 Task: Find connections with filter location Farroupilha with filter topic #realestatebroker with filter profile language French with filter current company IBM with filter school GNA University with filter industry Computer and Network Security with filter service category Budgeting with filter keywords title Maintenance Engineer
Action: Mouse moved to (516, 88)
Screenshot: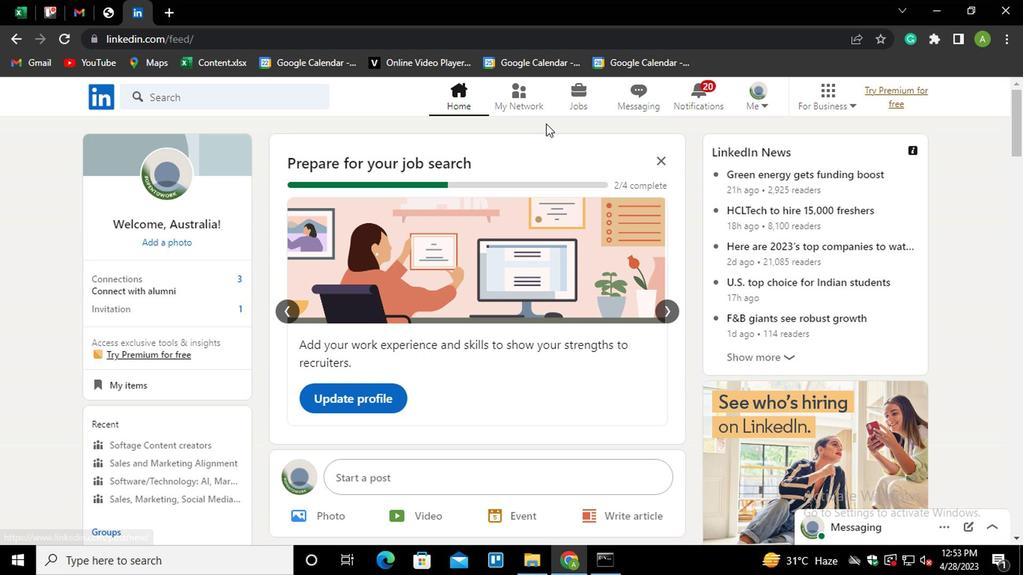 
Action: Mouse pressed left at (516, 88)
Screenshot: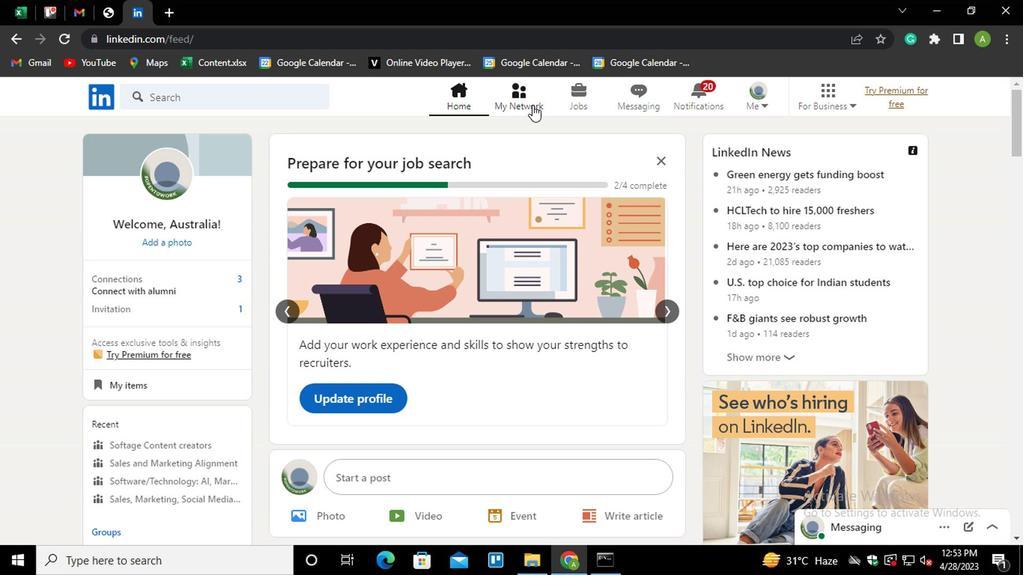 
Action: Mouse moved to (156, 186)
Screenshot: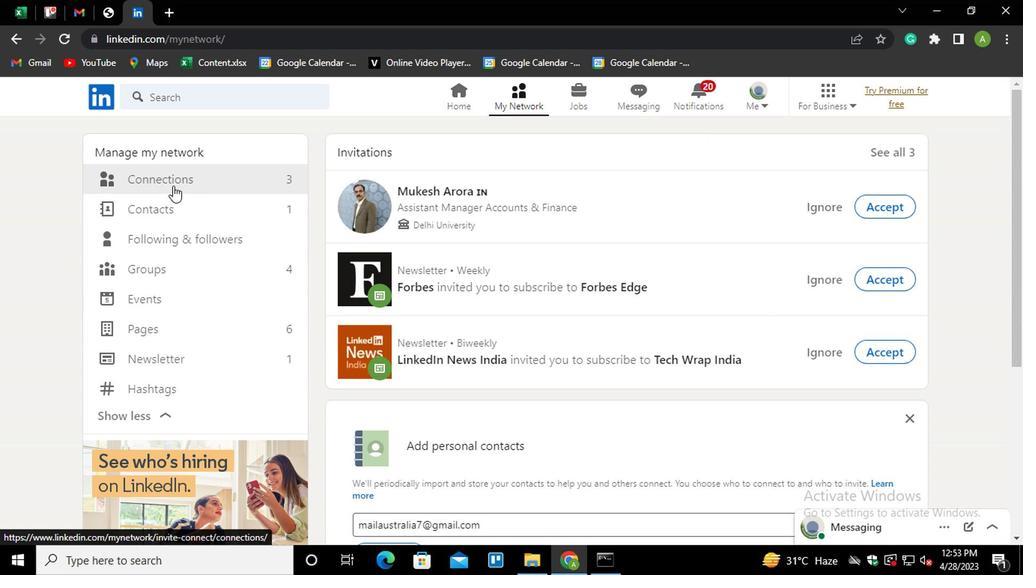 
Action: Mouse pressed left at (156, 186)
Screenshot: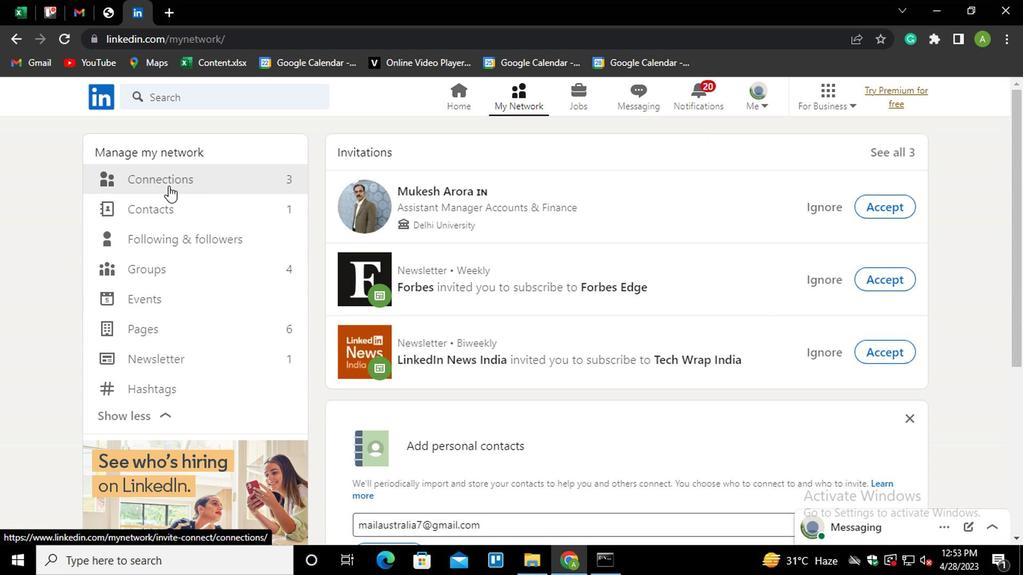 
Action: Mouse moved to (610, 180)
Screenshot: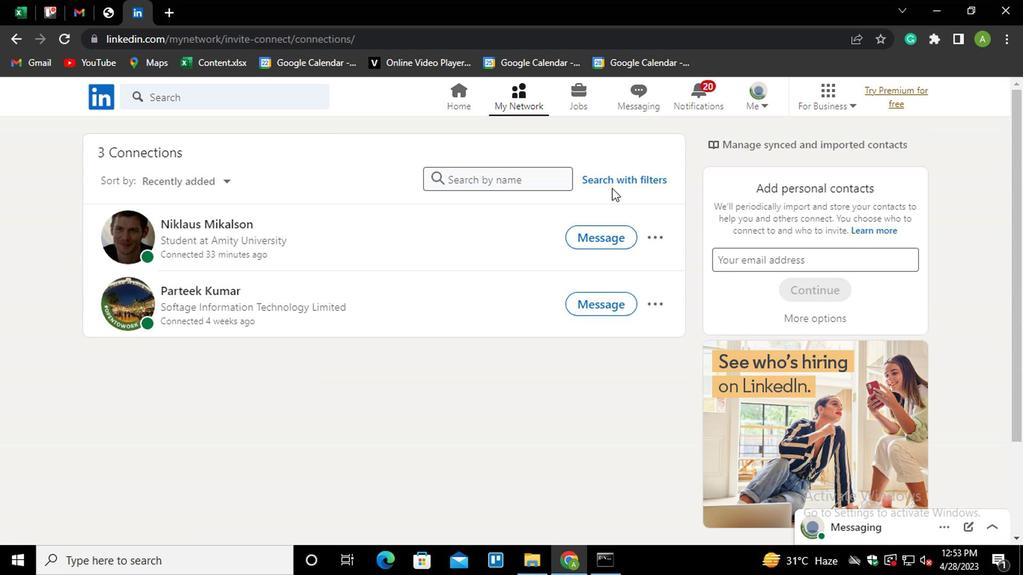 
Action: Mouse pressed left at (610, 180)
Screenshot: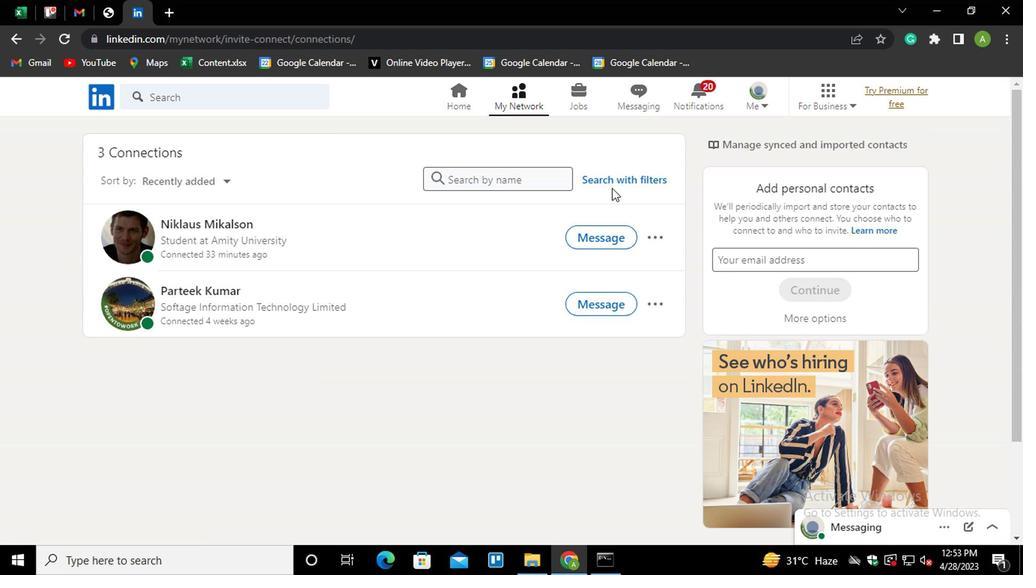 
Action: Mouse moved to (554, 137)
Screenshot: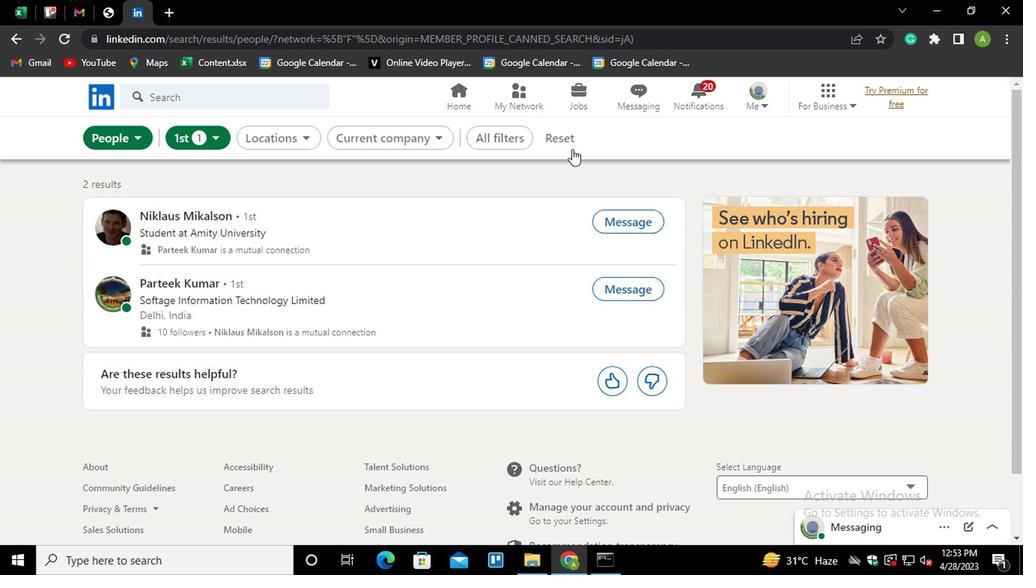 
Action: Mouse pressed left at (554, 137)
Screenshot: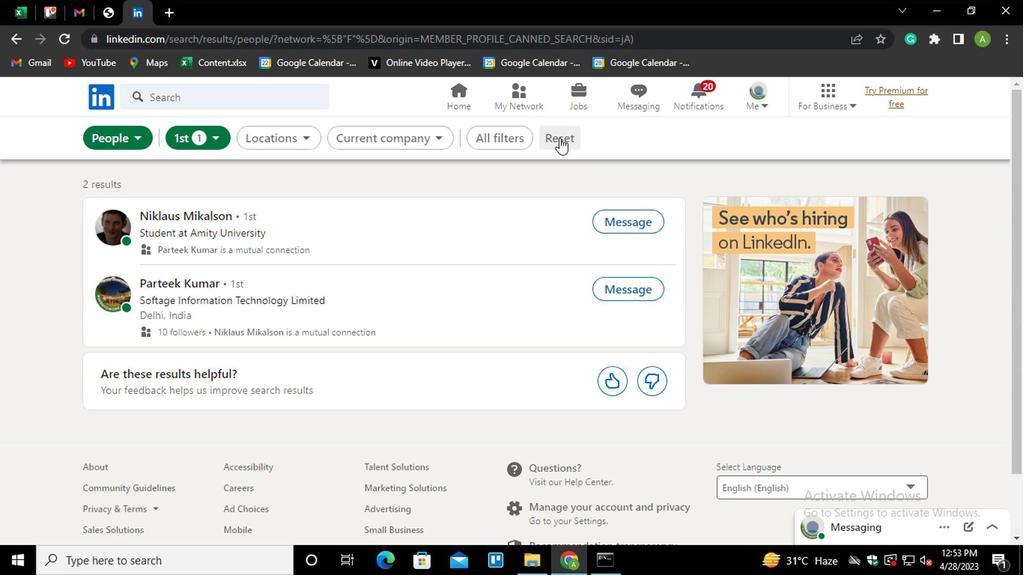 
Action: Mouse moved to (525, 137)
Screenshot: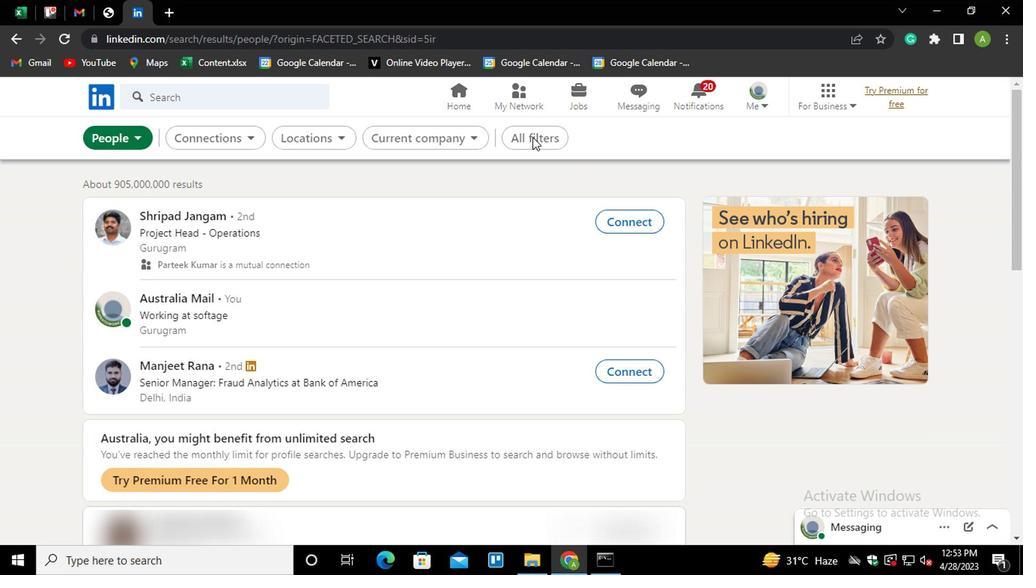 
Action: Mouse pressed left at (525, 137)
Screenshot: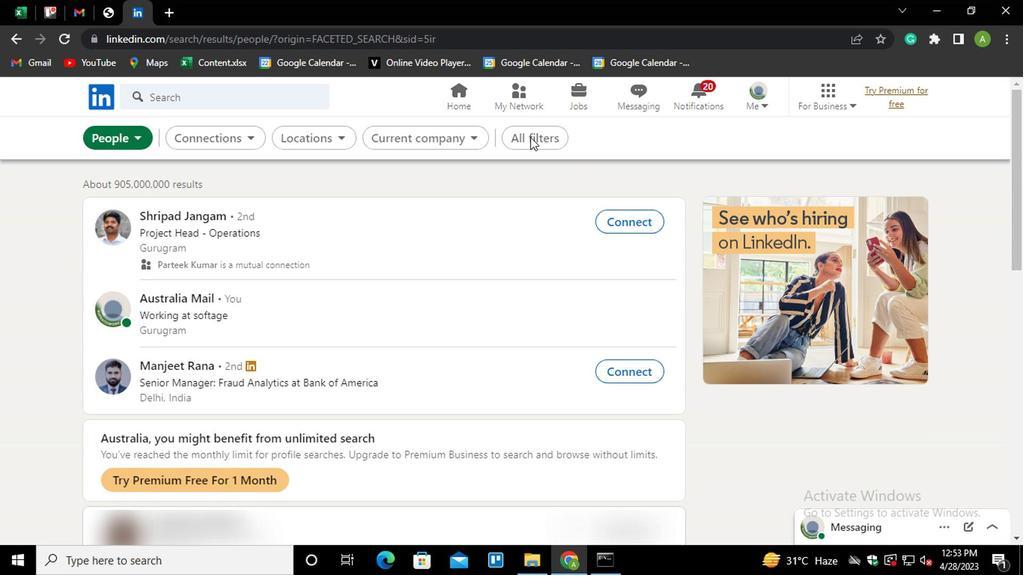 
Action: Mouse moved to (657, 257)
Screenshot: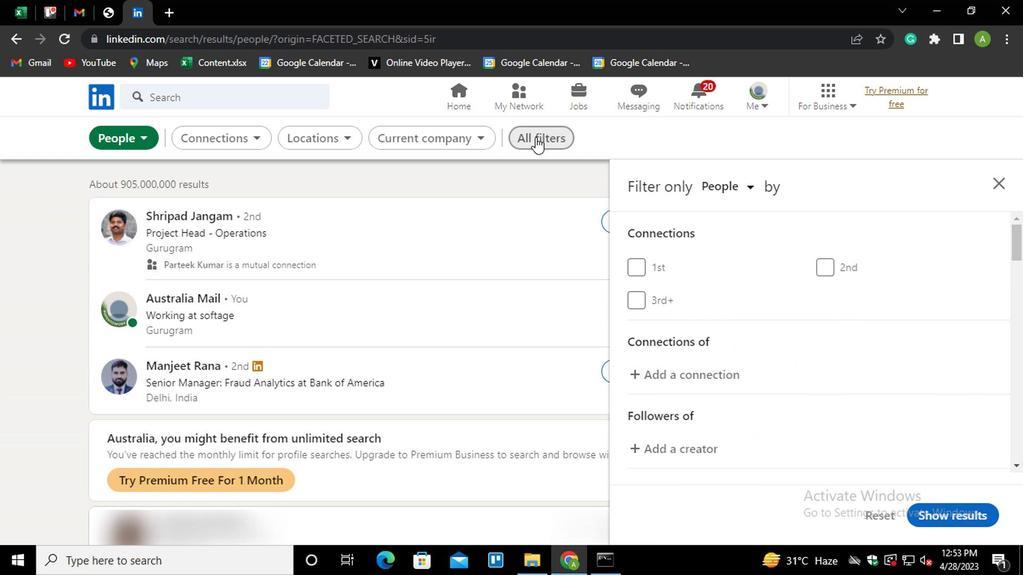 
Action: Mouse scrolled (657, 256) with delta (0, 0)
Screenshot: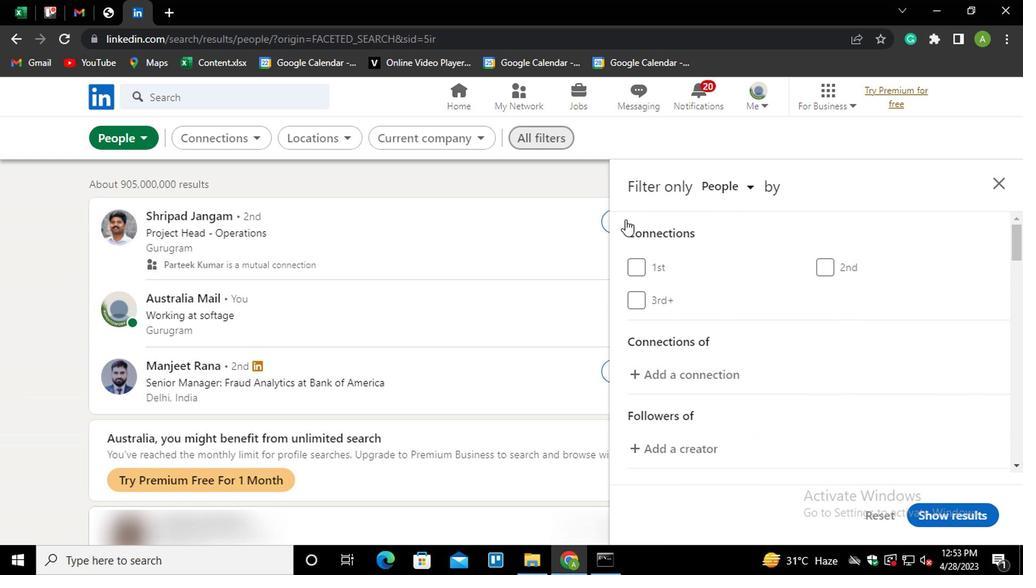 
Action: Mouse scrolled (657, 256) with delta (0, 0)
Screenshot: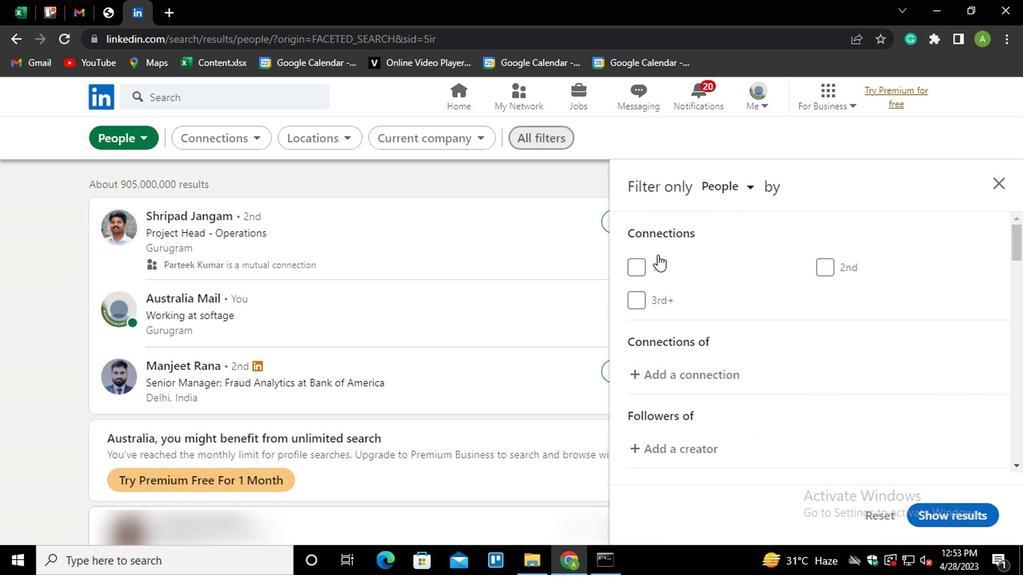 
Action: Mouse scrolled (657, 256) with delta (0, 0)
Screenshot: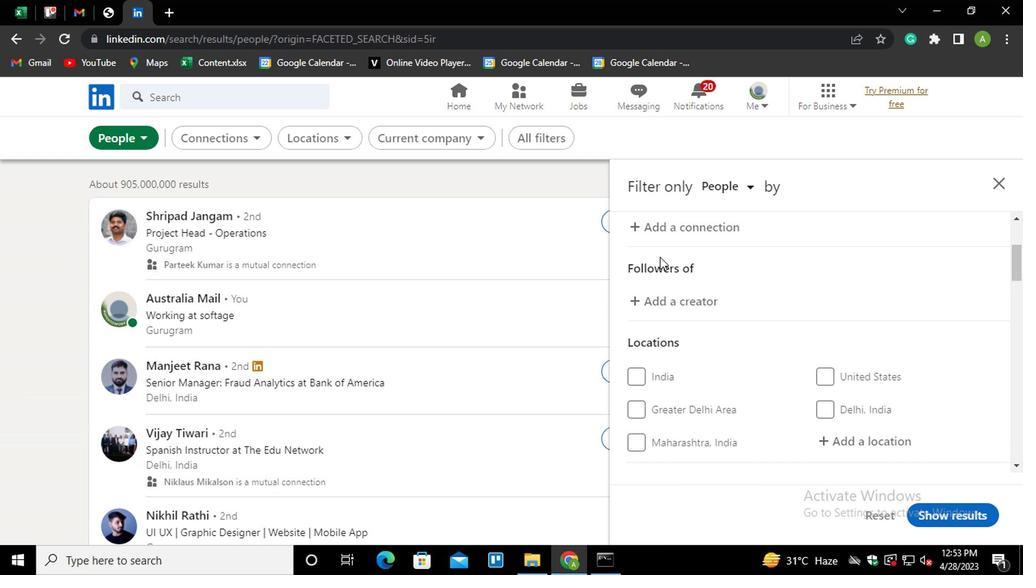 
Action: Mouse moved to (827, 371)
Screenshot: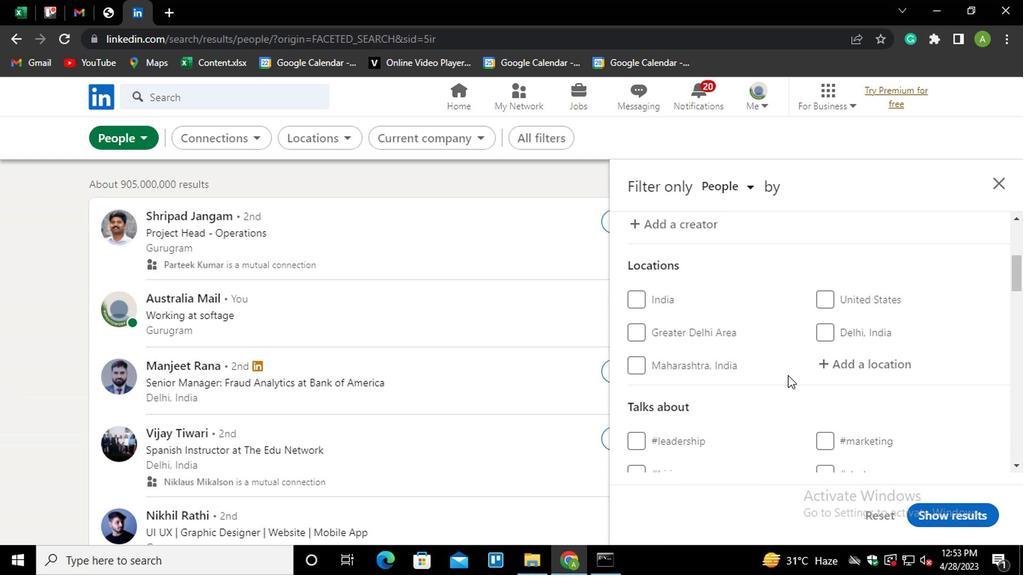 
Action: Mouse pressed left at (827, 371)
Screenshot: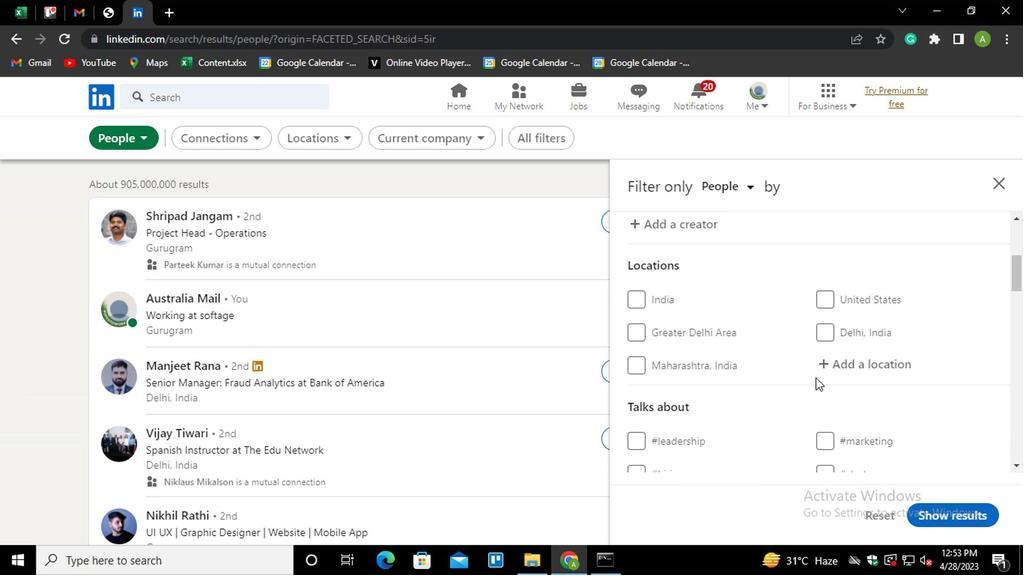 
Action: Mouse moved to (846, 363)
Screenshot: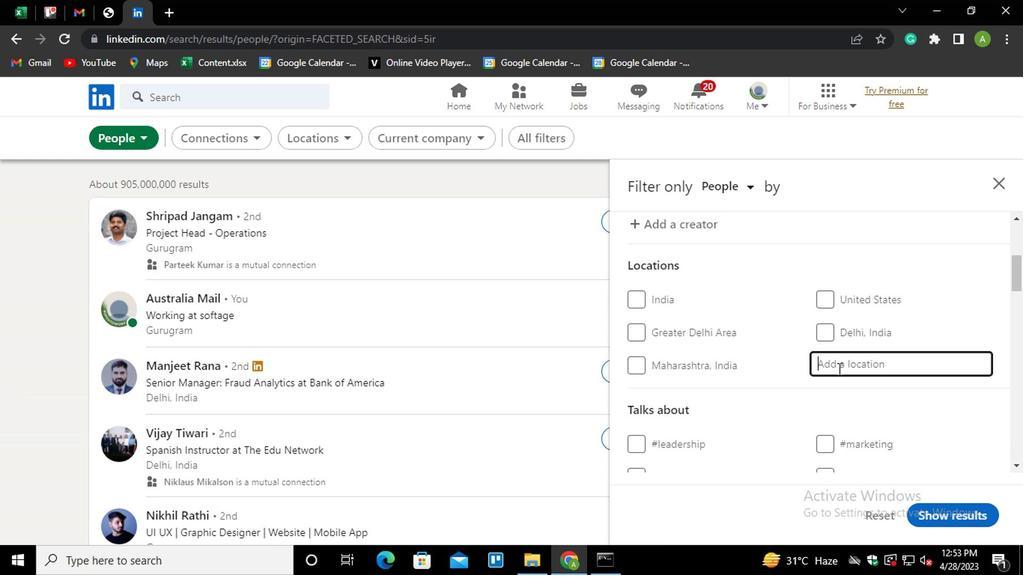 
Action: Mouse pressed left at (846, 363)
Screenshot: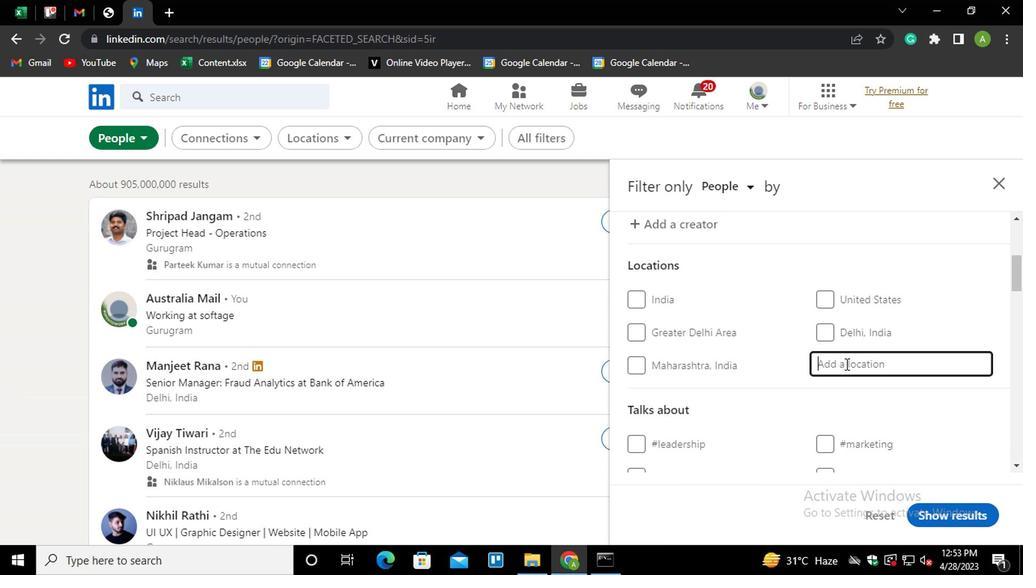 
Action: Key pressed <Key.shift><Key.shift><Key.shift><Key.shift><Key.shift><Key.shift><Key.shift>FARROUP<Key.down><Key.enter>
Screenshot: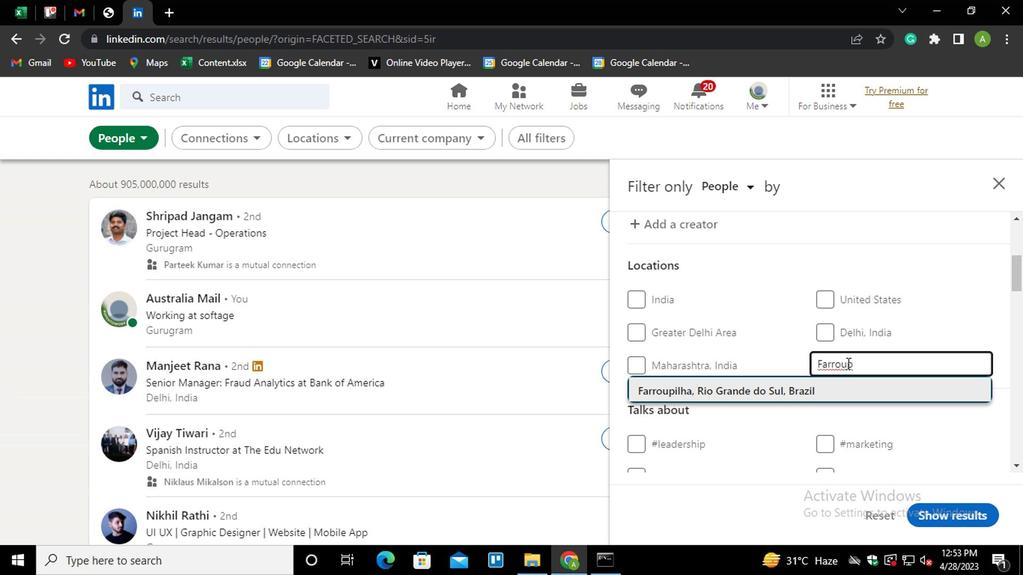 
Action: Mouse scrolled (846, 363) with delta (0, 0)
Screenshot: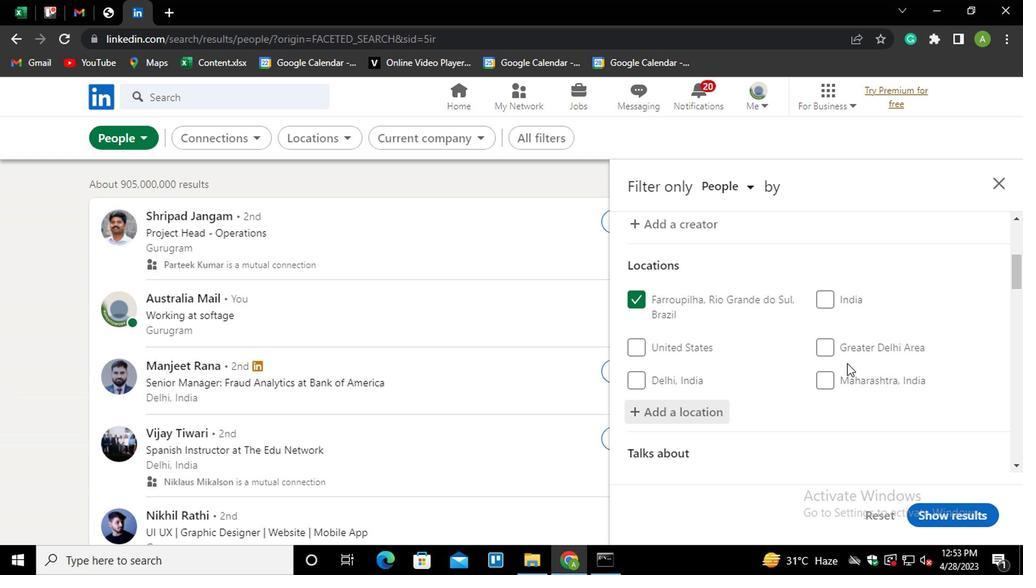 
Action: Mouse scrolled (846, 363) with delta (0, 0)
Screenshot: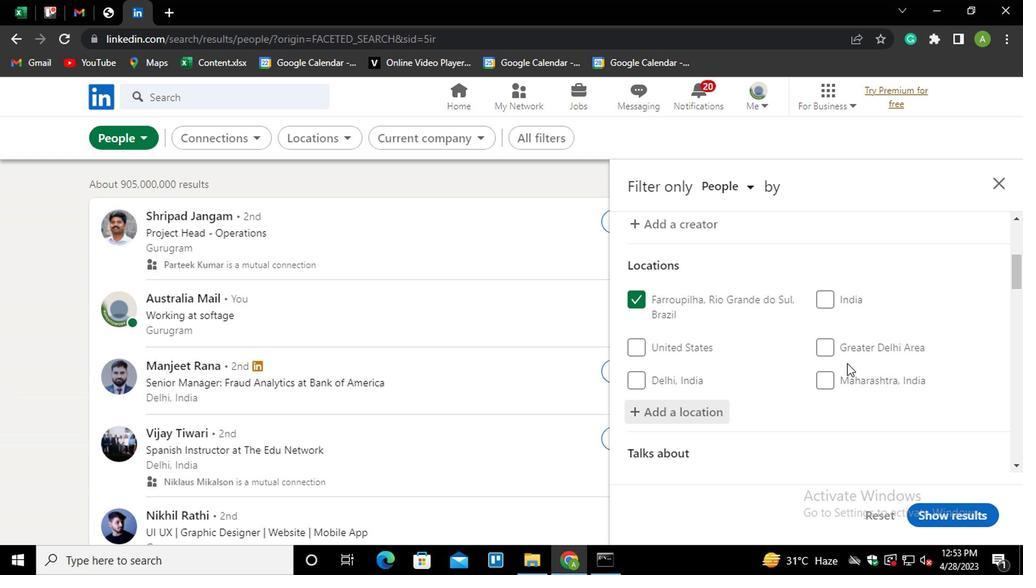 
Action: Mouse moved to (849, 399)
Screenshot: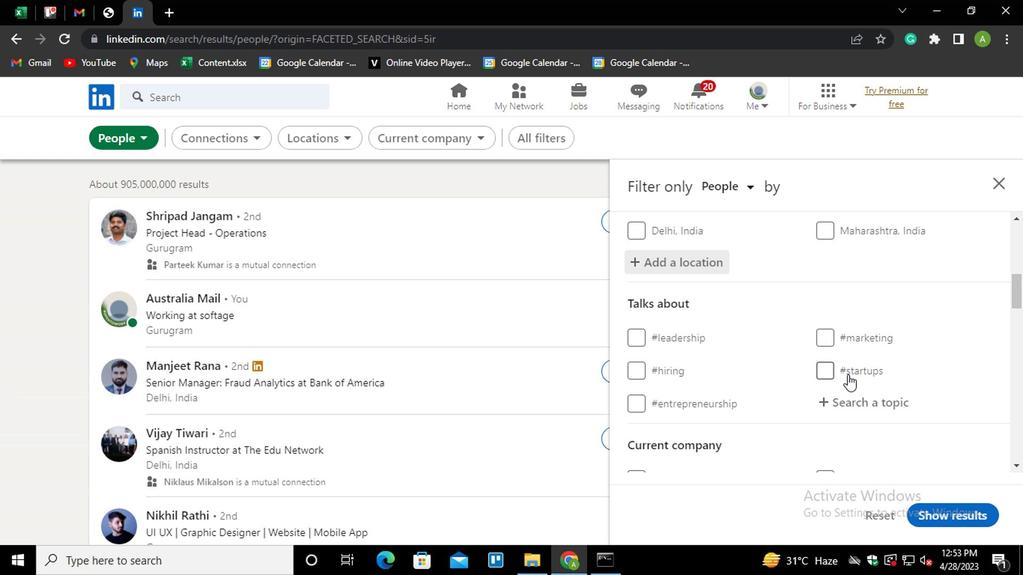 
Action: Mouse pressed left at (849, 399)
Screenshot: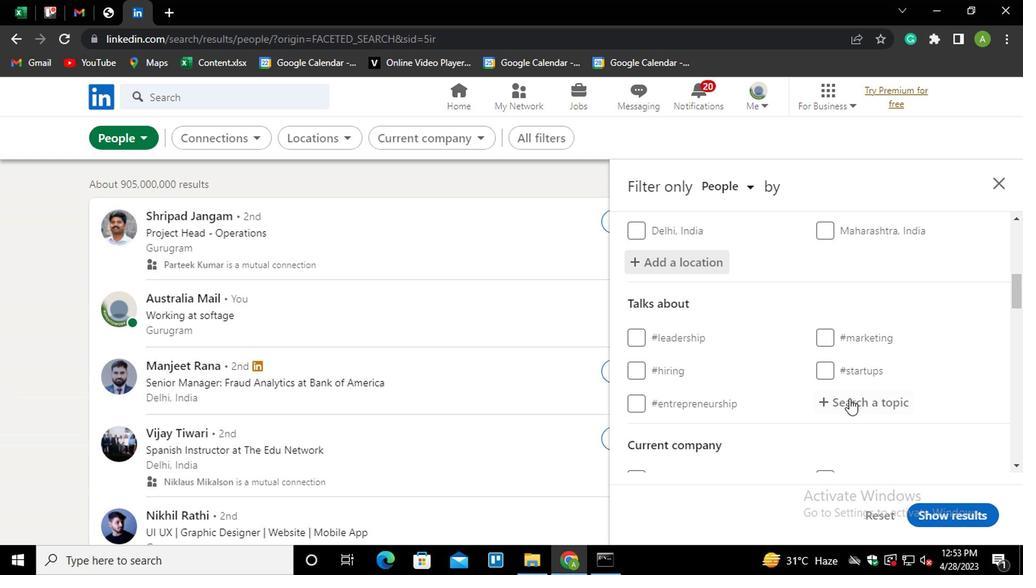 
Action: Mouse moved to (845, 404)
Screenshot: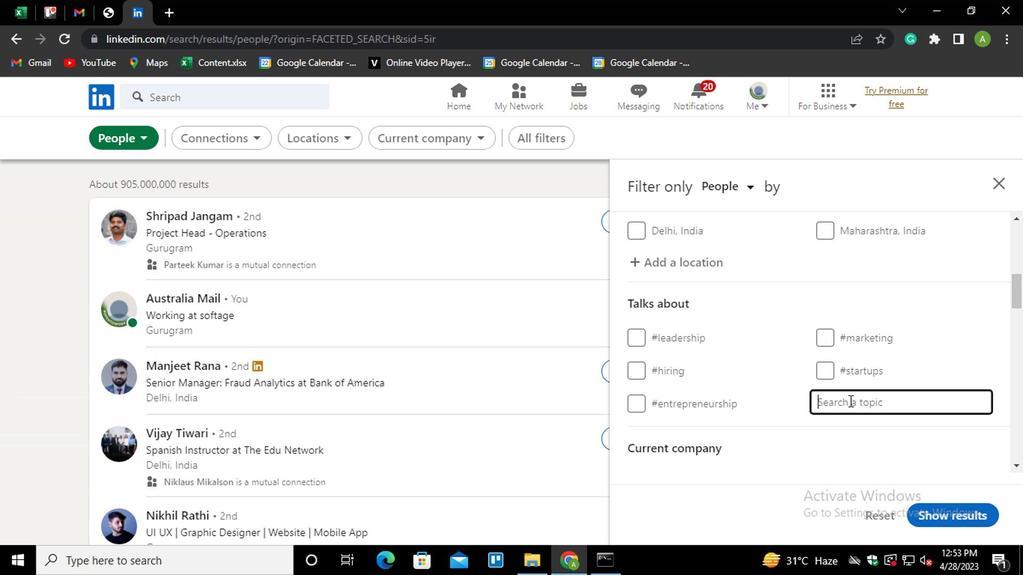 
Action: Key pressed R
Screenshot: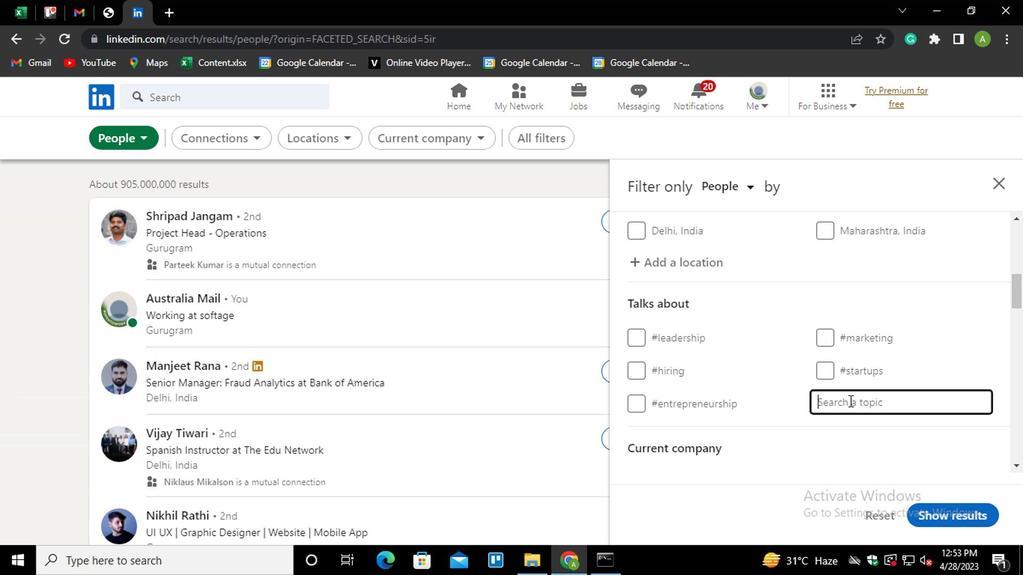 
Action: Mouse moved to (842, 406)
Screenshot: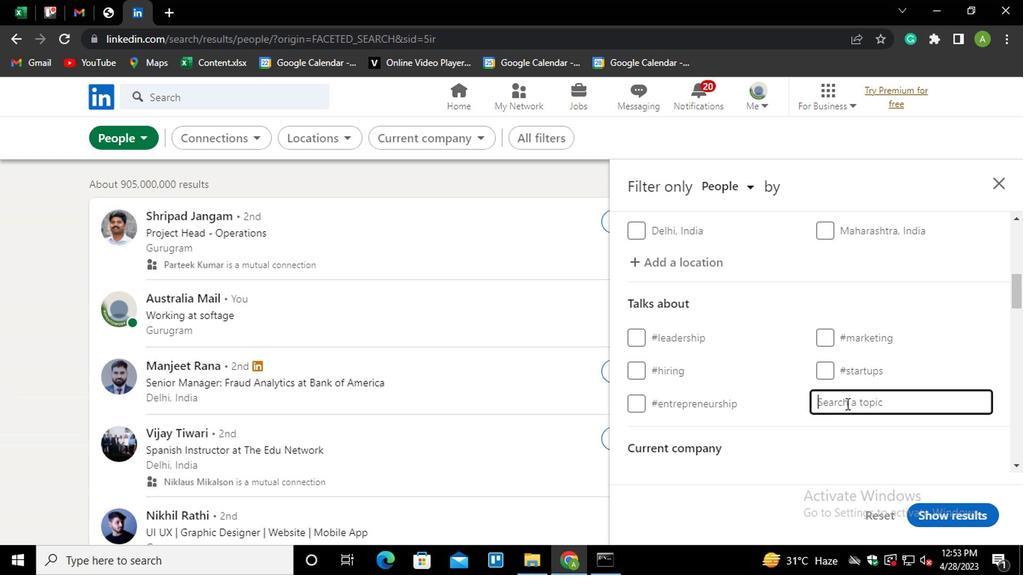 
Action: Key pressed E
Screenshot: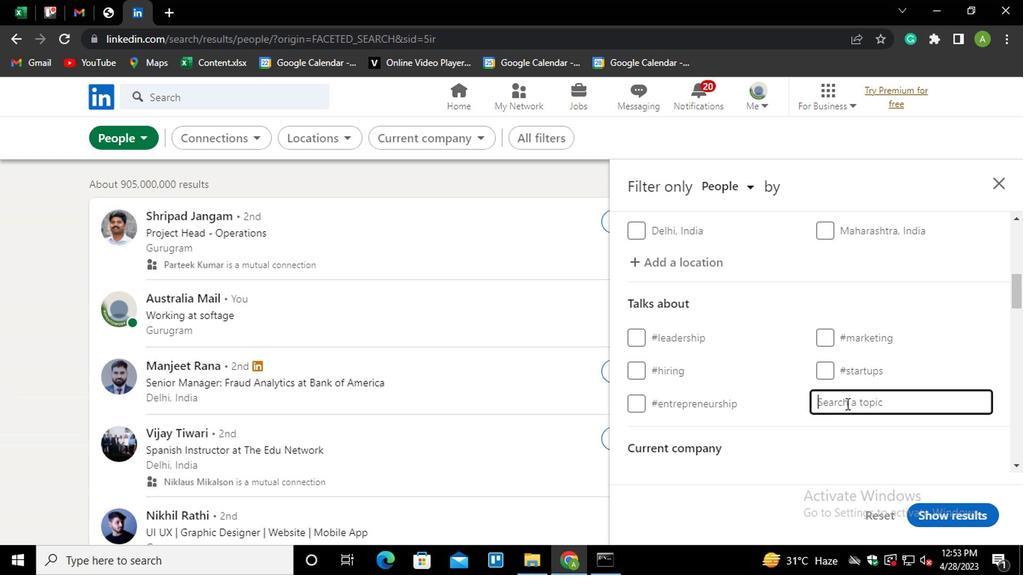 
Action: Mouse moved to (841, 407)
Screenshot: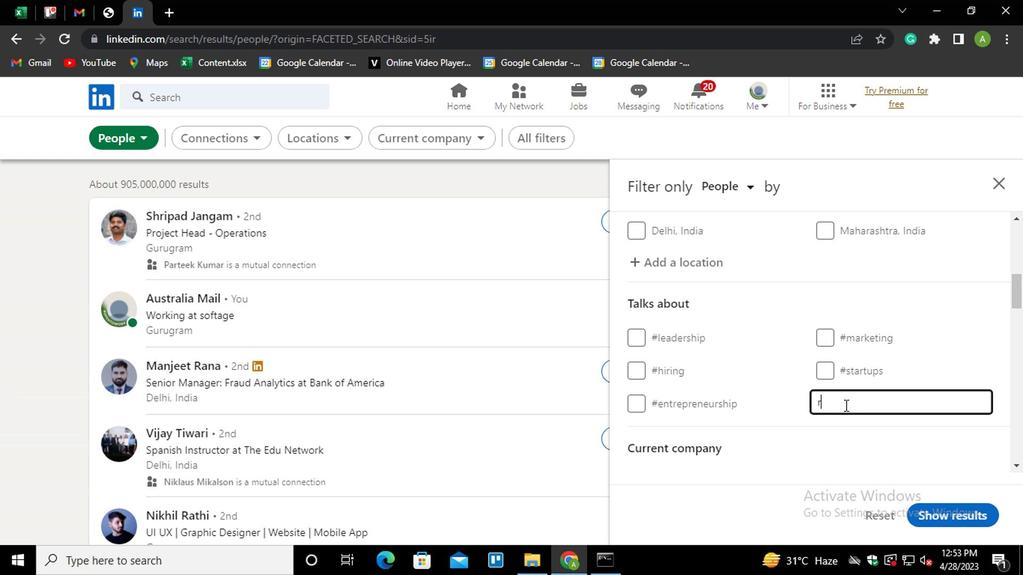 
Action: Key pressed ALESTATEBROK<Key.down><Key.enter>
Screenshot: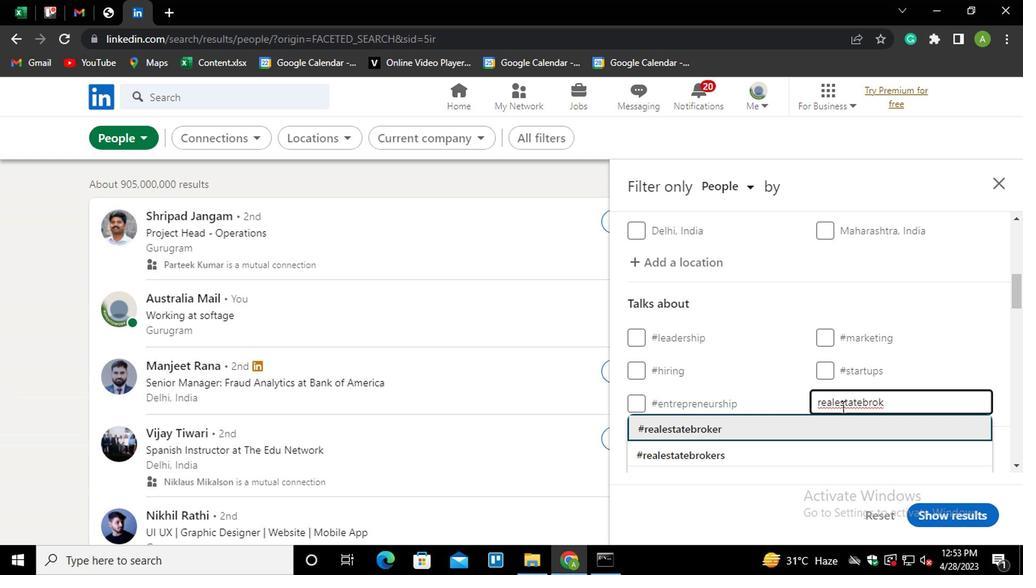 
Action: Mouse scrolled (841, 406) with delta (0, -1)
Screenshot: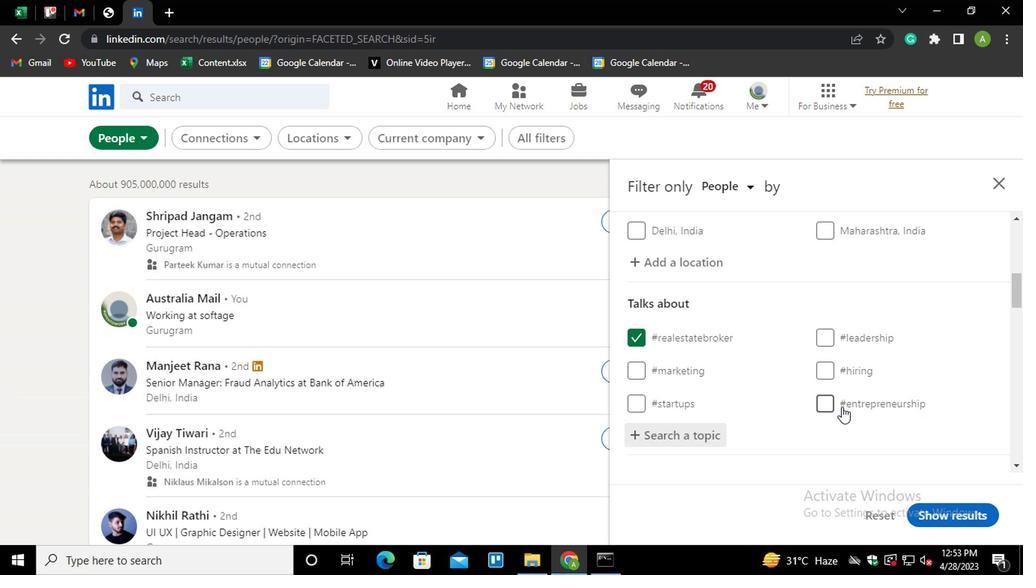 
Action: Mouse scrolled (841, 406) with delta (0, -1)
Screenshot: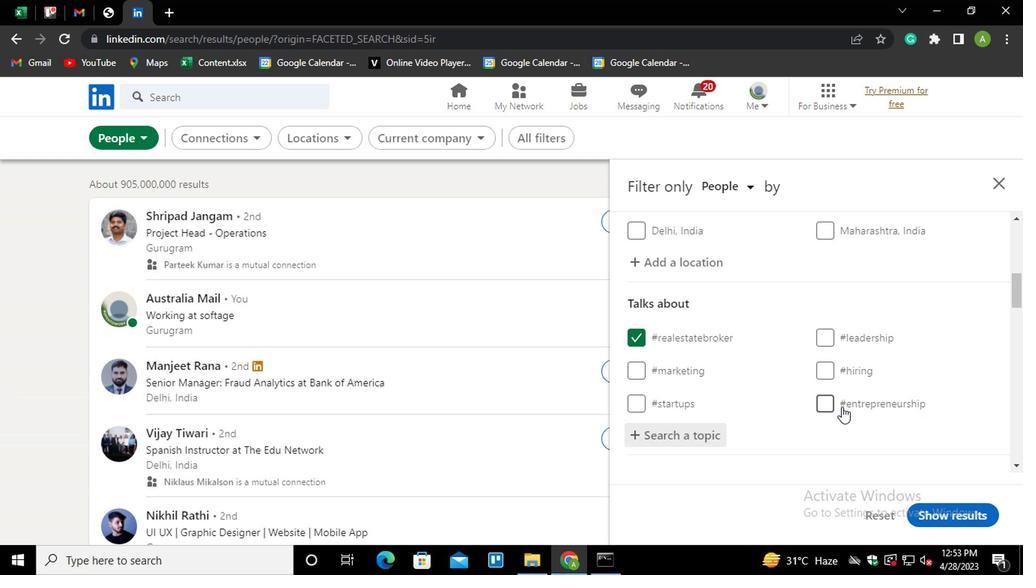 
Action: Mouse scrolled (841, 406) with delta (0, -1)
Screenshot: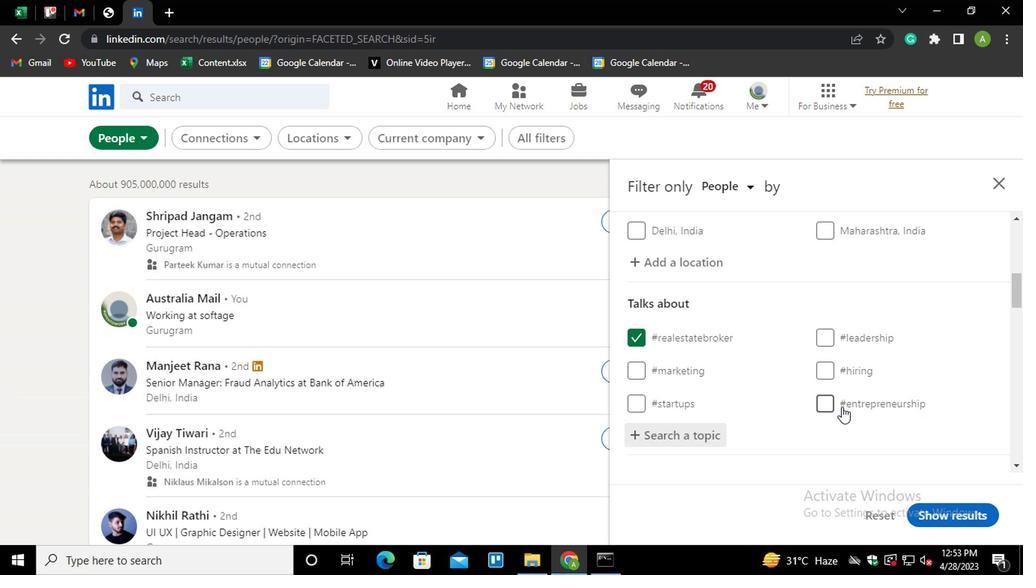 
Action: Mouse scrolled (841, 406) with delta (0, -1)
Screenshot: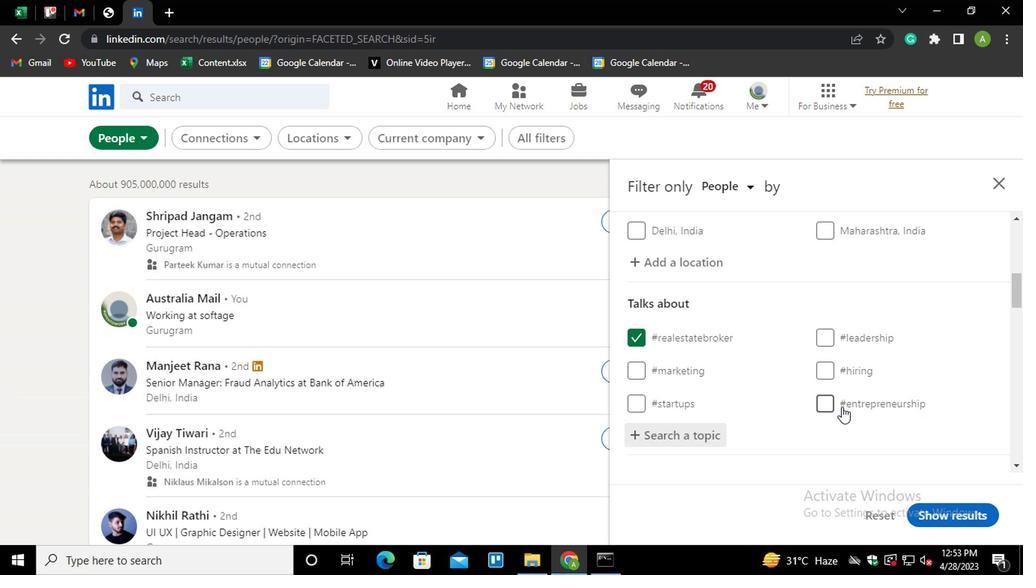 
Action: Mouse scrolled (841, 406) with delta (0, -1)
Screenshot: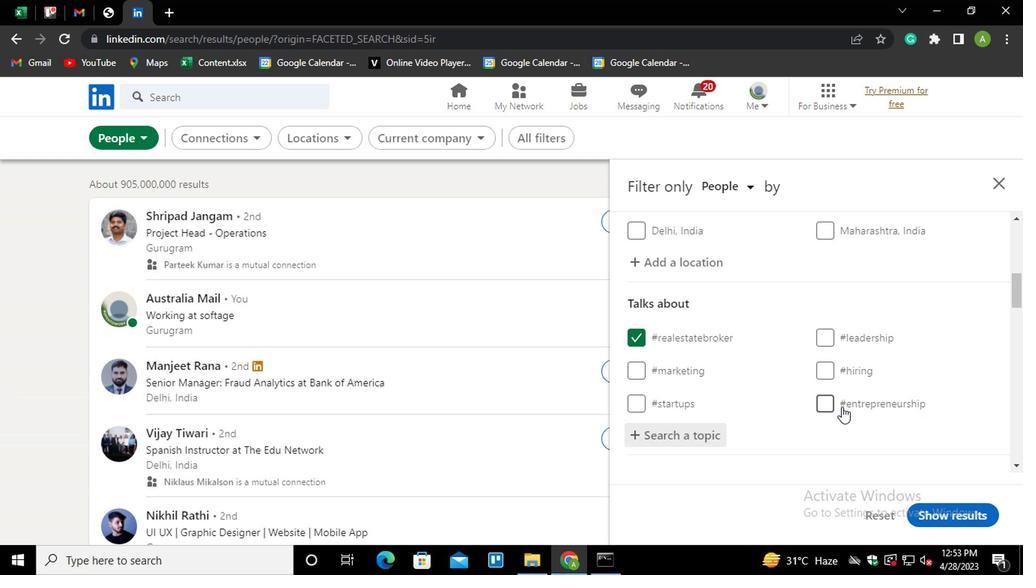 
Action: Mouse moved to (835, 411)
Screenshot: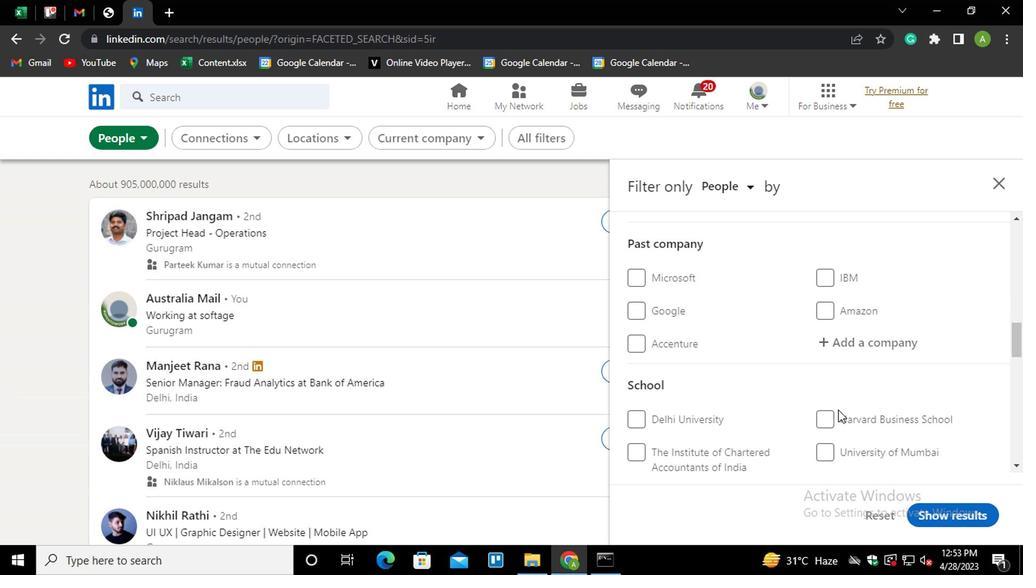 
Action: Mouse scrolled (835, 411) with delta (0, 0)
Screenshot: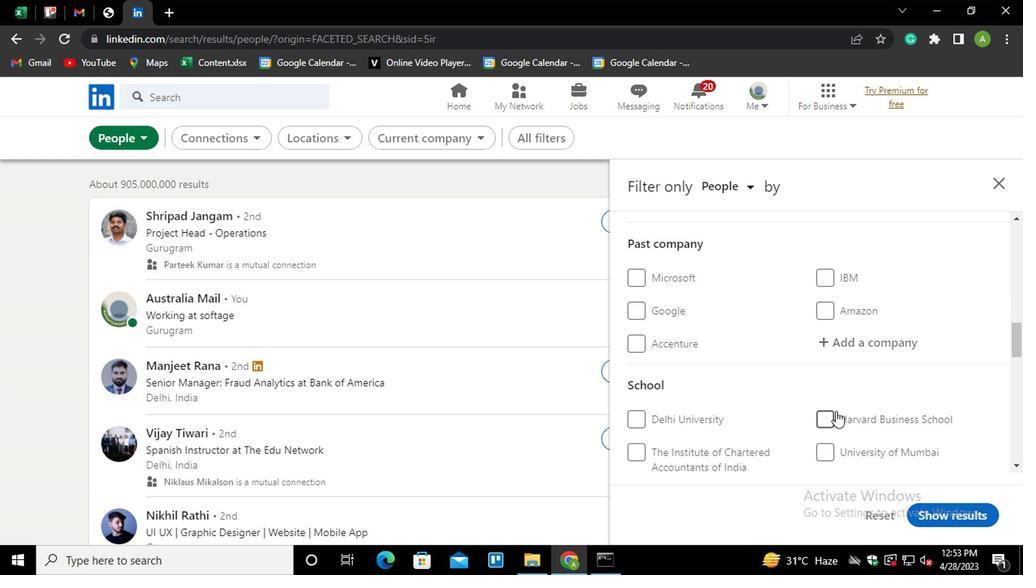 
Action: Mouse scrolled (835, 411) with delta (0, 0)
Screenshot: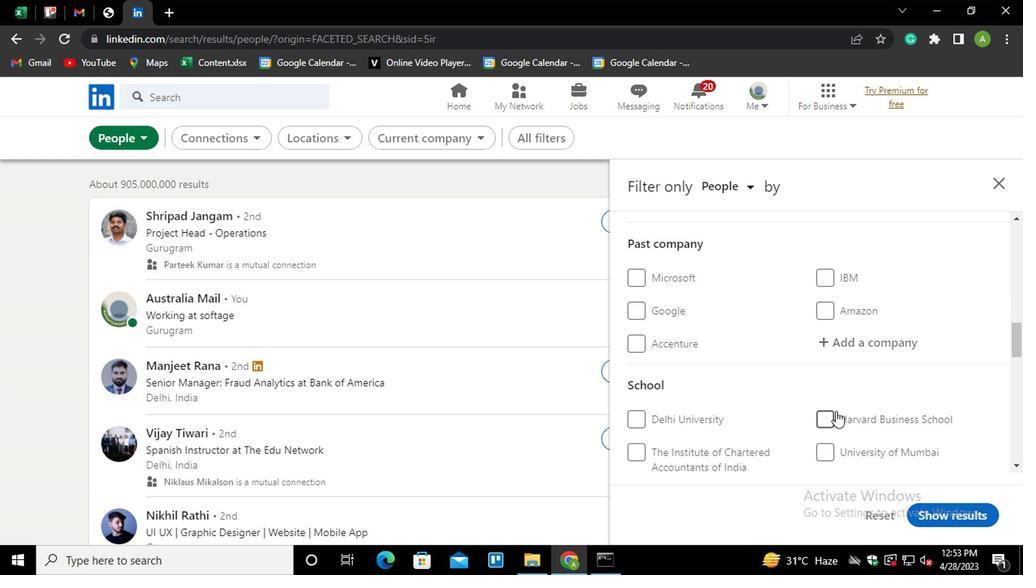 
Action: Mouse scrolled (835, 411) with delta (0, 0)
Screenshot: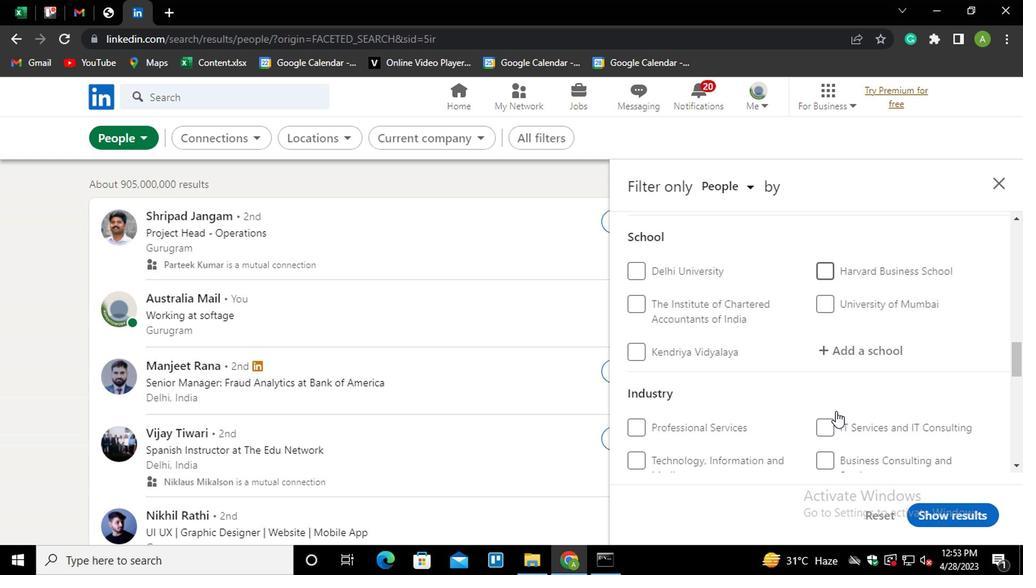 
Action: Mouse scrolled (835, 411) with delta (0, 0)
Screenshot: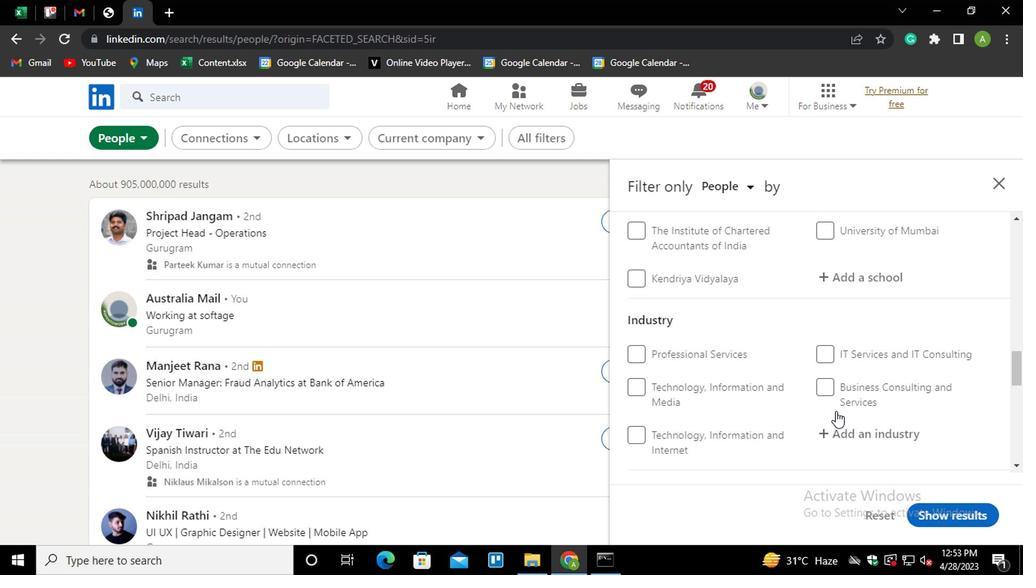
Action: Mouse scrolled (835, 411) with delta (0, 0)
Screenshot: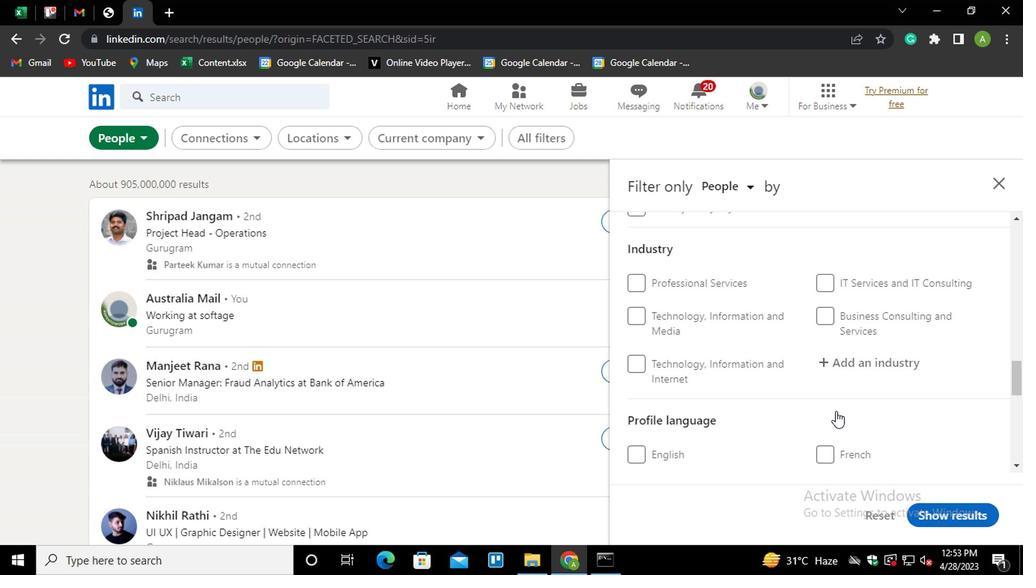 
Action: Mouse moved to (826, 375)
Screenshot: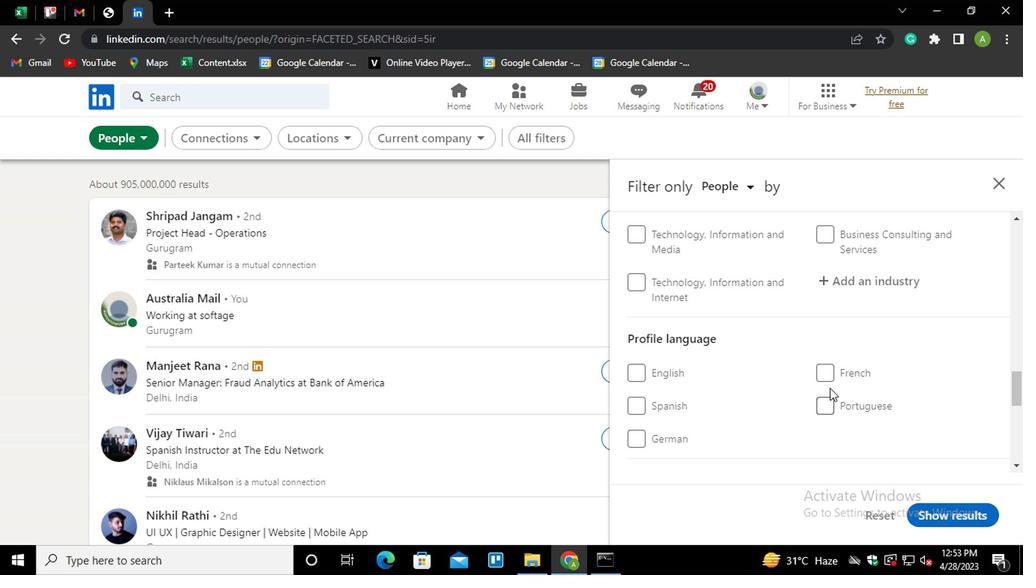
Action: Mouse pressed left at (826, 375)
Screenshot: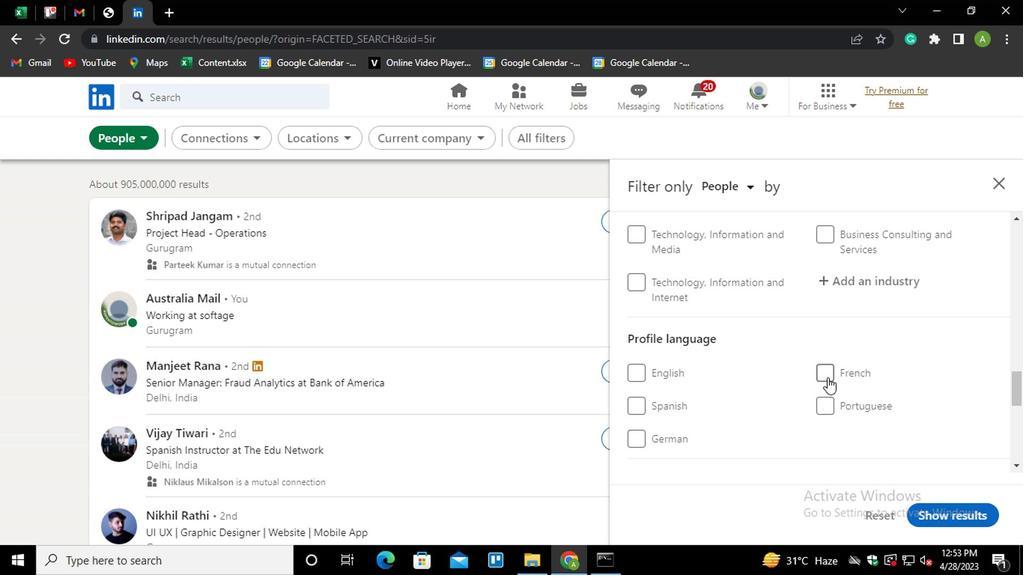 
Action: Mouse moved to (871, 424)
Screenshot: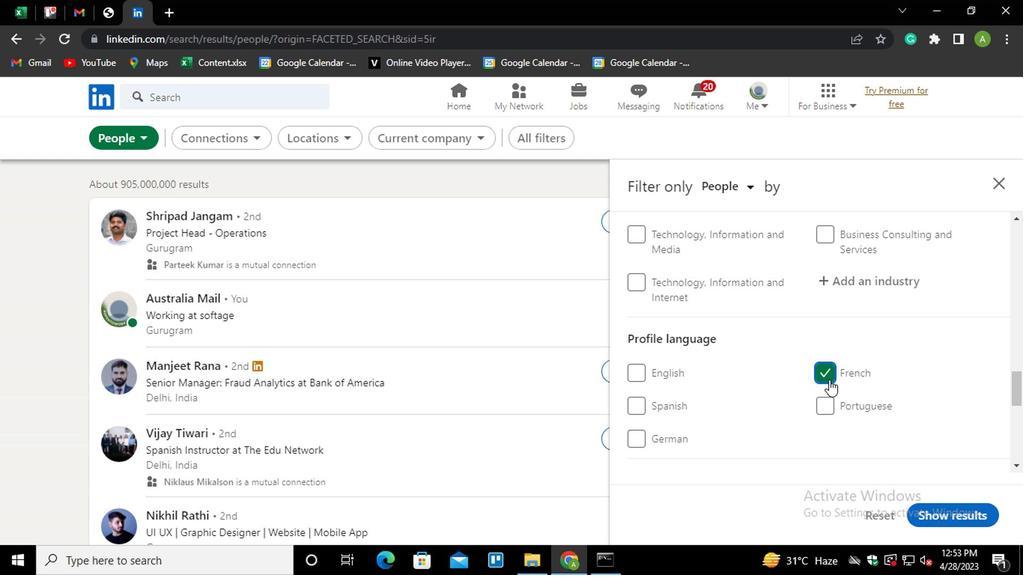 
Action: Mouse scrolled (871, 425) with delta (0, 1)
Screenshot: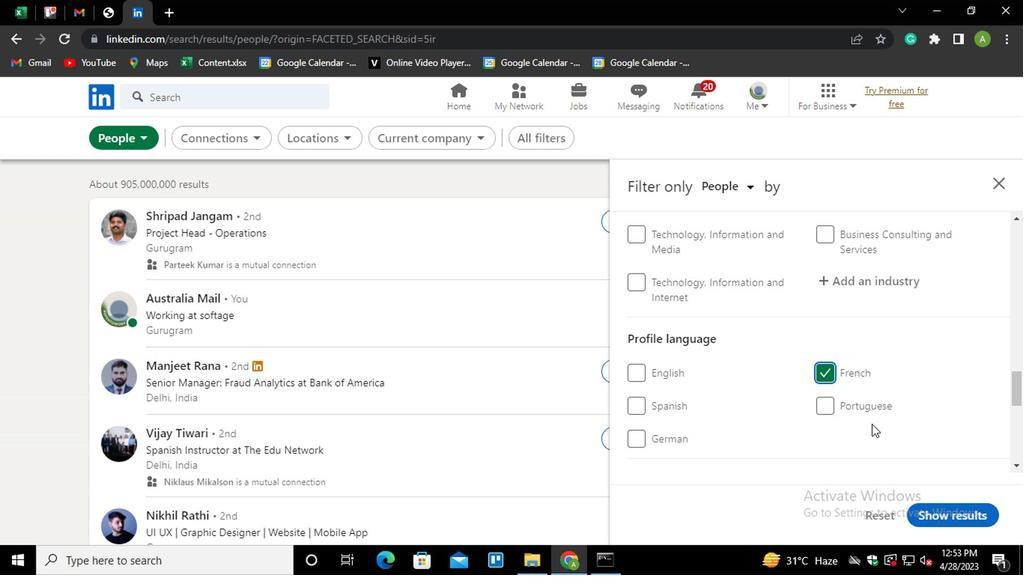 
Action: Mouse scrolled (871, 425) with delta (0, 1)
Screenshot: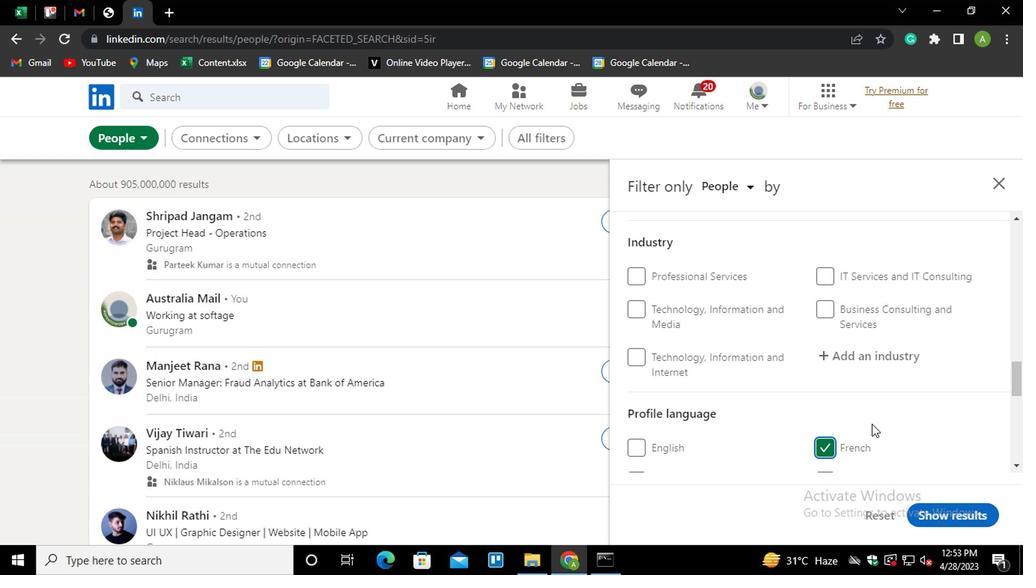 
Action: Mouse scrolled (871, 425) with delta (0, 1)
Screenshot: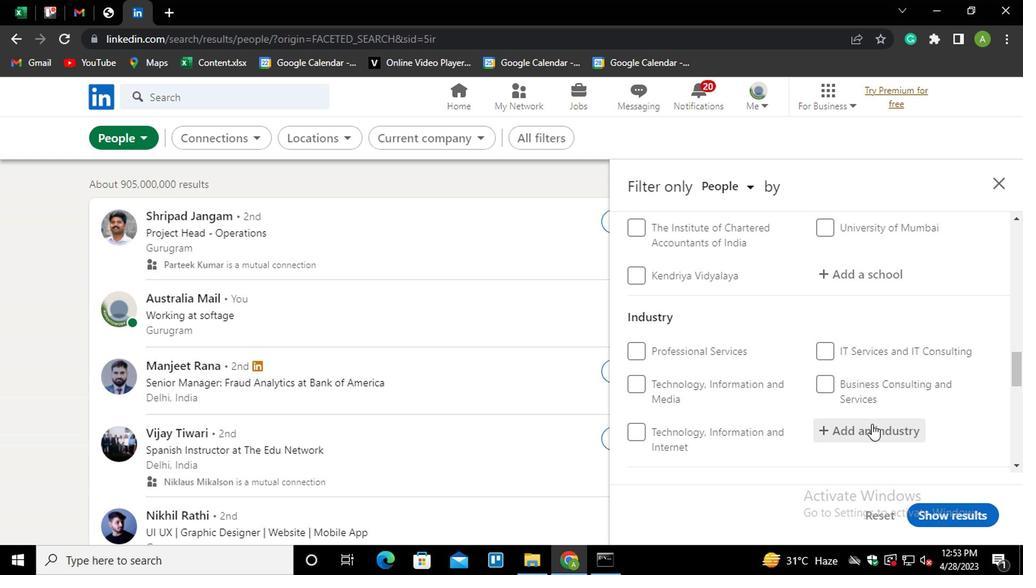 
Action: Mouse scrolled (871, 425) with delta (0, 1)
Screenshot: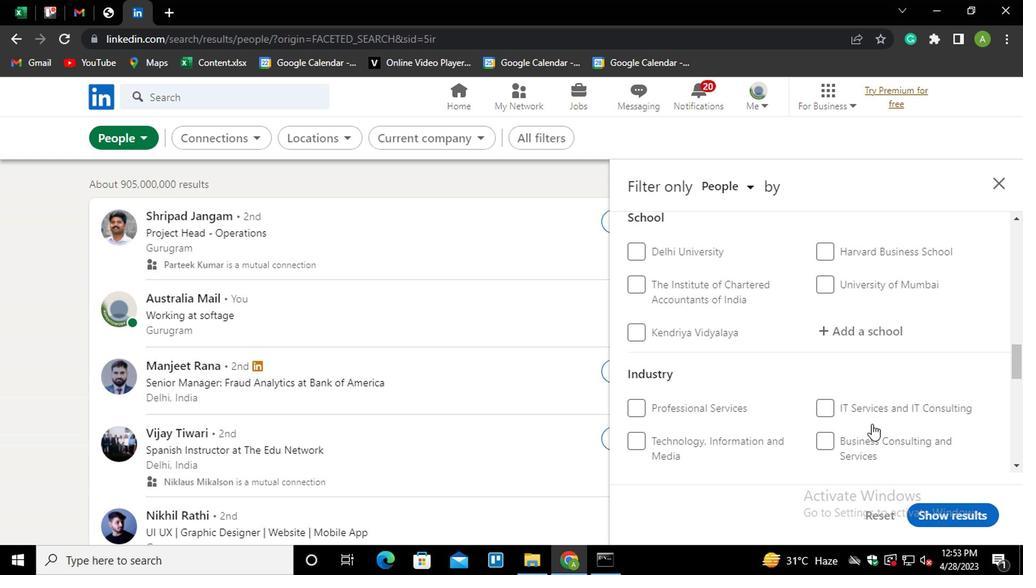 
Action: Mouse scrolled (871, 425) with delta (0, 1)
Screenshot: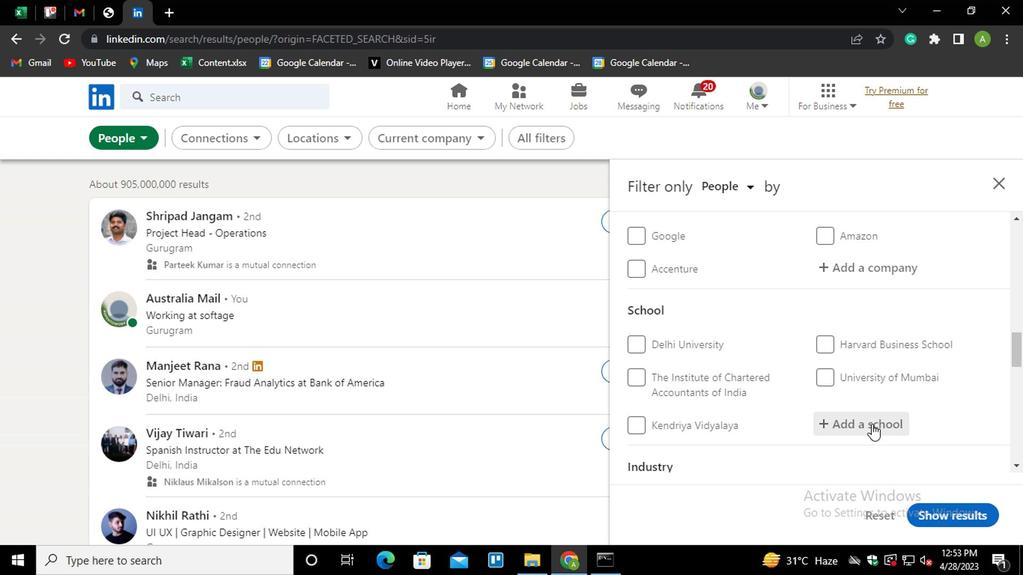 
Action: Mouse scrolled (871, 425) with delta (0, 1)
Screenshot: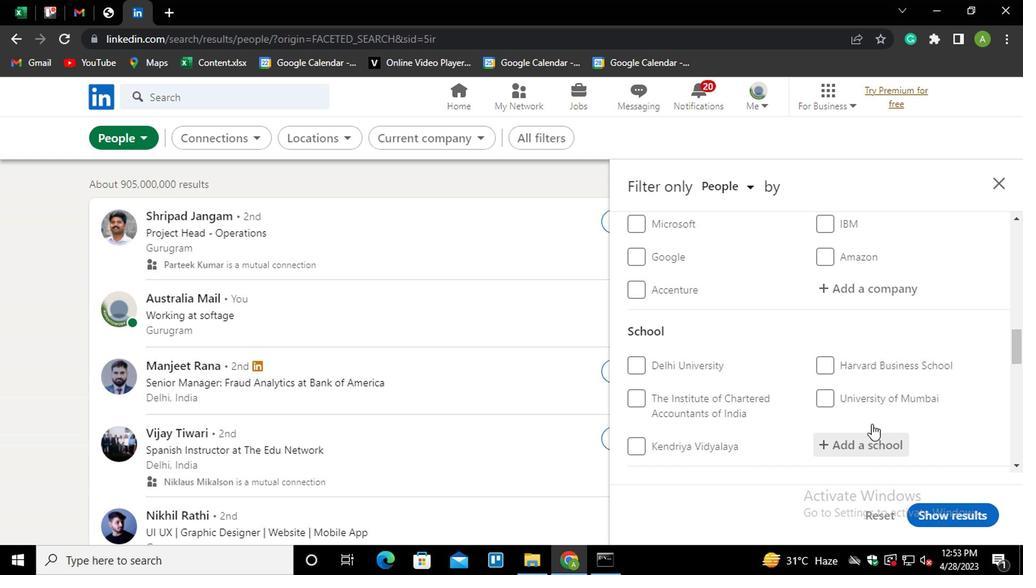 
Action: Mouse scrolled (871, 425) with delta (0, 1)
Screenshot: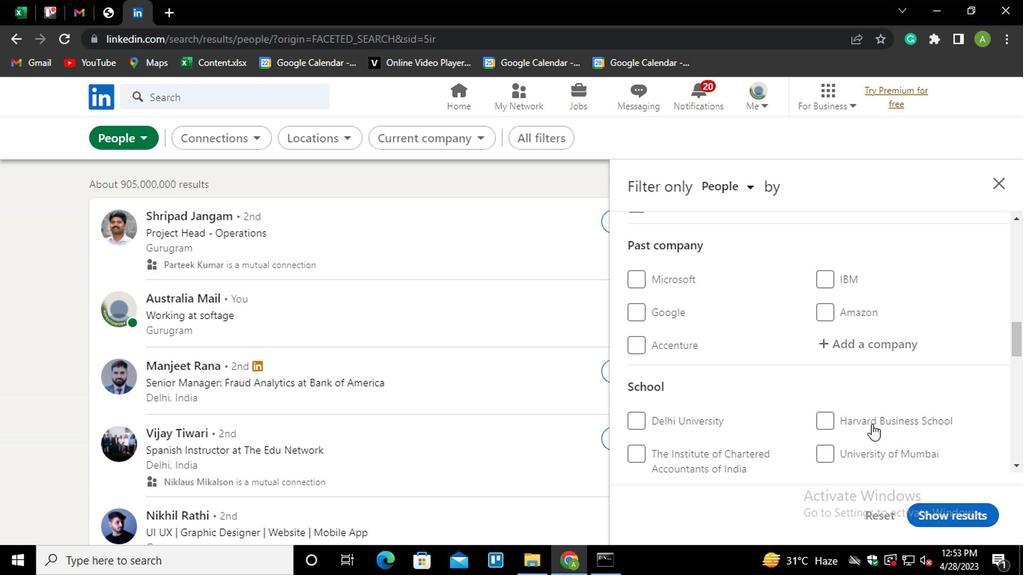 
Action: Mouse scrolled (871, 425) with delta (0, 1)
Screenshot: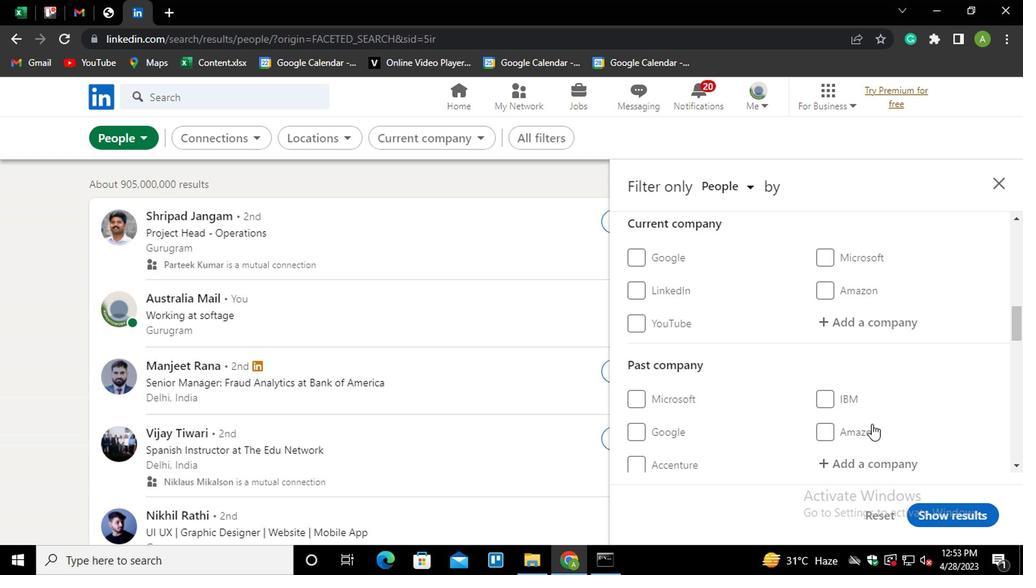 
Action: Mouse moved to (847, 425)
Screenshot: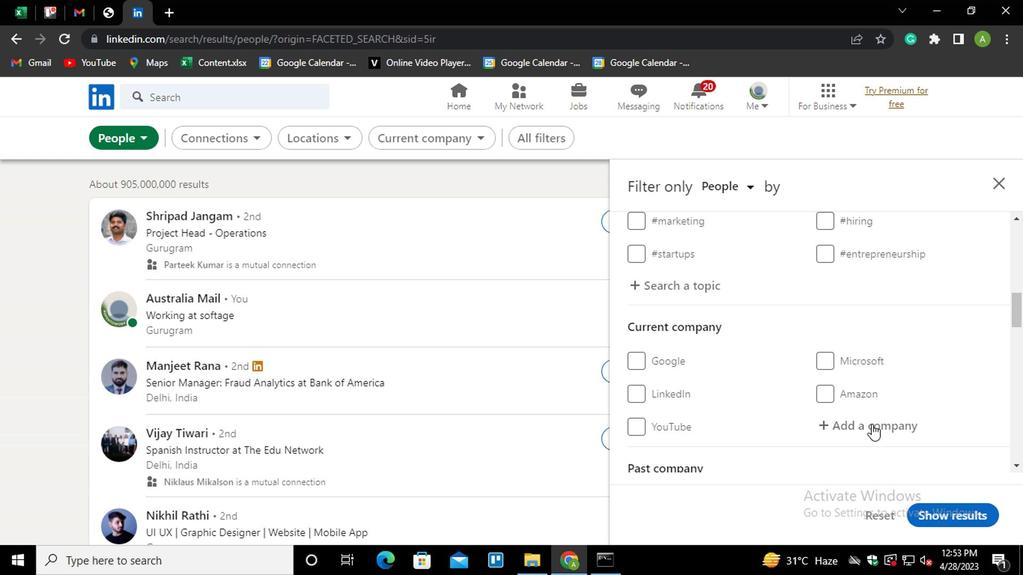 
Action: Mouse pressed left at (847, 425)
Screenshot: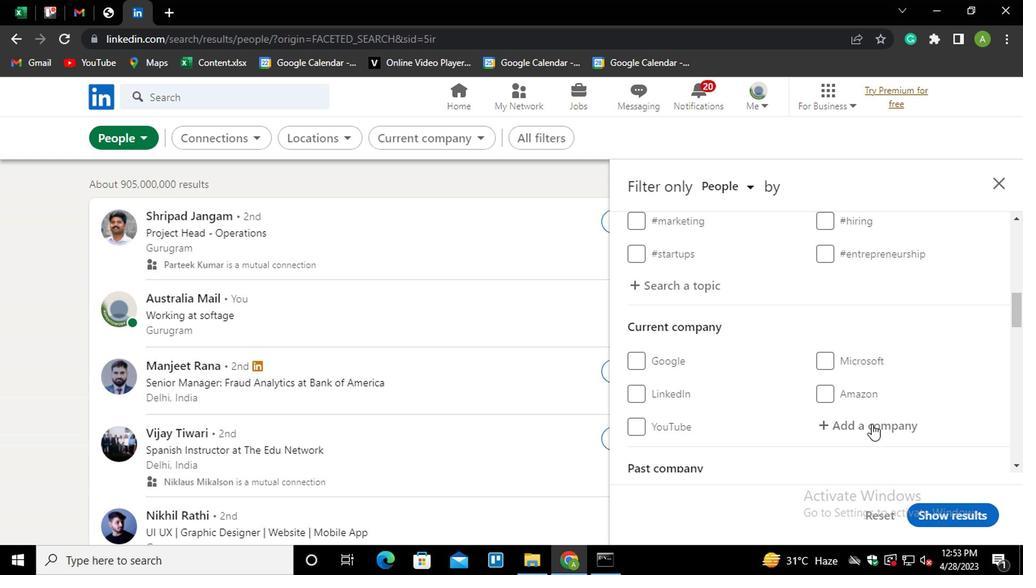 
Action: Mouse moved to (845, 426)
Screenshot: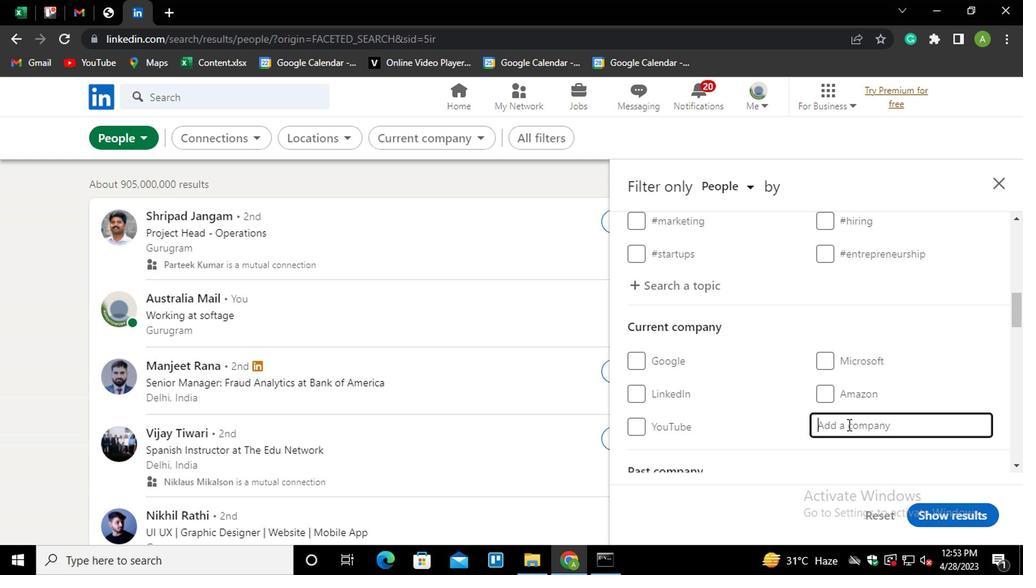 
Action: Key pressed <Key.shift>
Screenshot: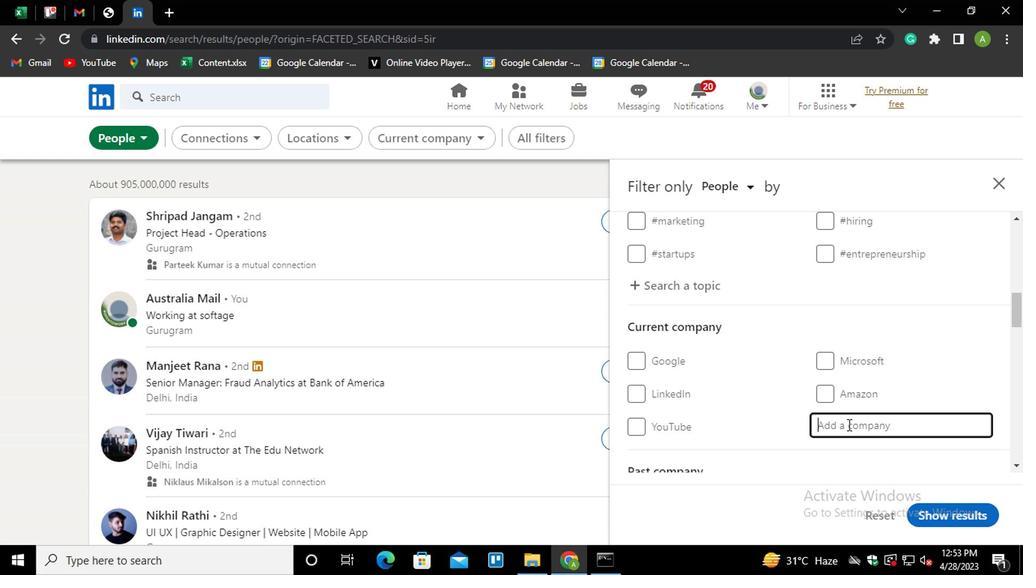 
Action: Mouse moved to (842, 429)
Screenshot: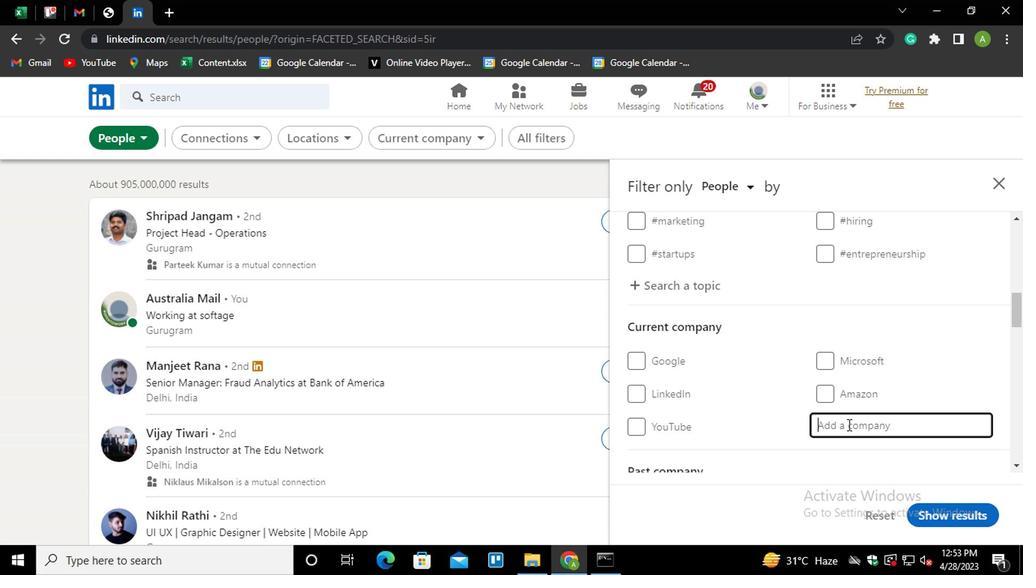 
Action: Key pressed <Key.shift><Key.shift><Key.shift><Key.shift><Key.shift><Key.shift><Key.shift><Key.shift><Key.shift><Key.shift><Key.shift><Key.shift><Key.shift><Key.shift><Key.shift><Key.shift><Key.shift><Key.shift><Key.shift><Key.shift><Key.shift><Key.shift><Key.shift>IBM<Key.down><Key.enter>
Screenshot: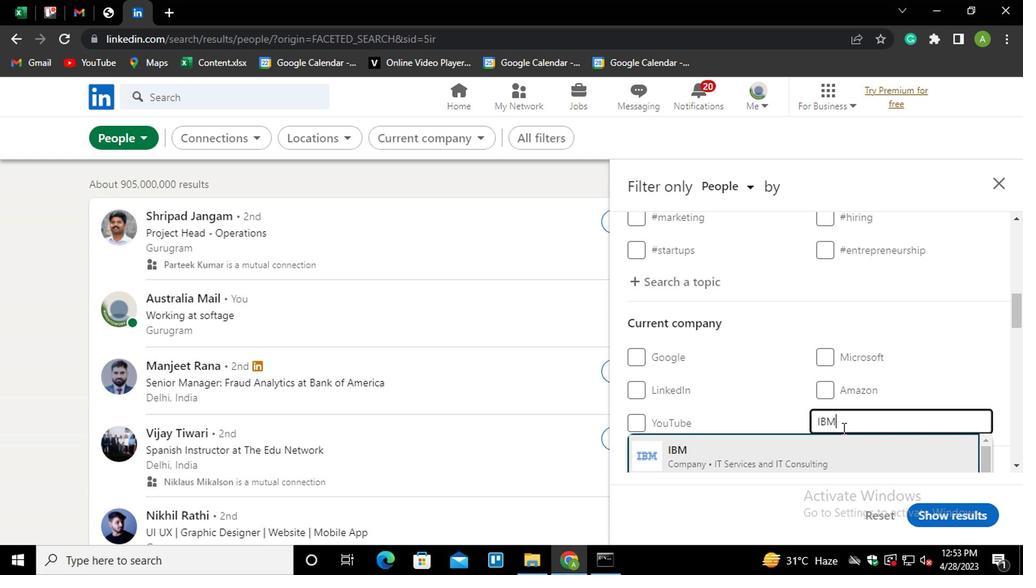 
Action: Mouse scrolled (842, 428) with delta (0, -1)
Screenshot: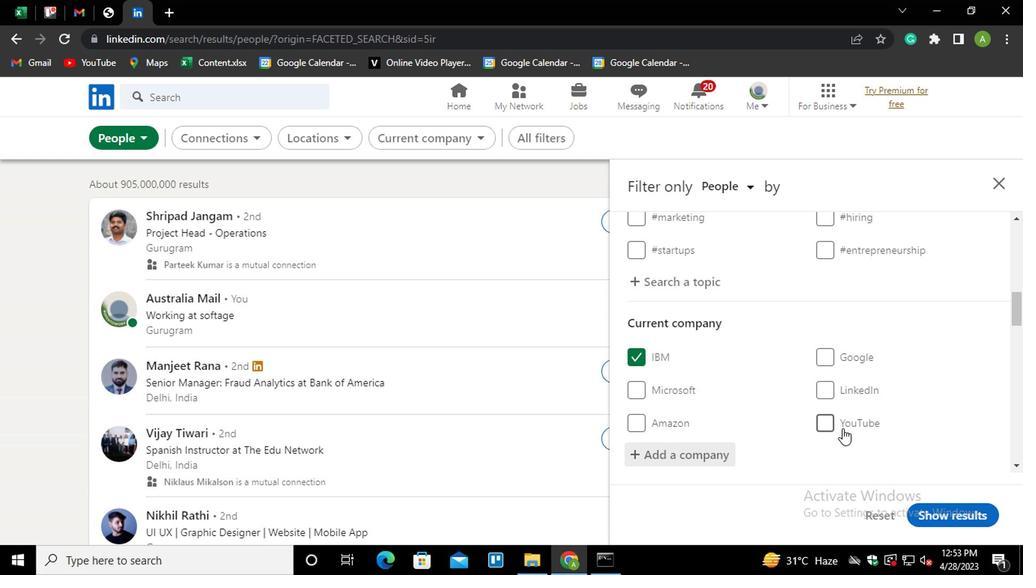 
Action: Mouse scrolled (842, 428) with delta (0, -1)
Screenshot: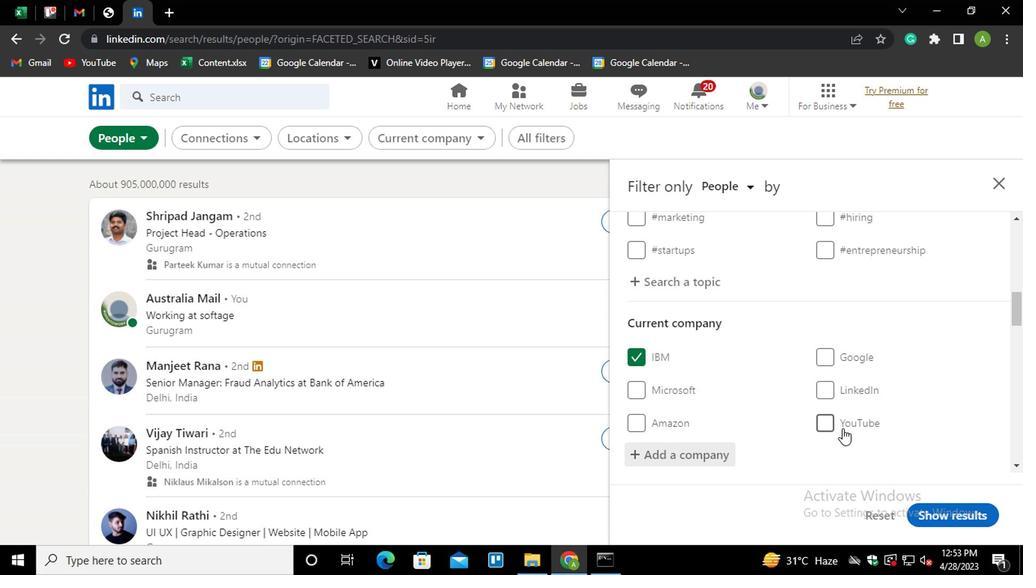 
Action: Mouse scrolled (842, 428) with delta (0, -1)
Screenshot: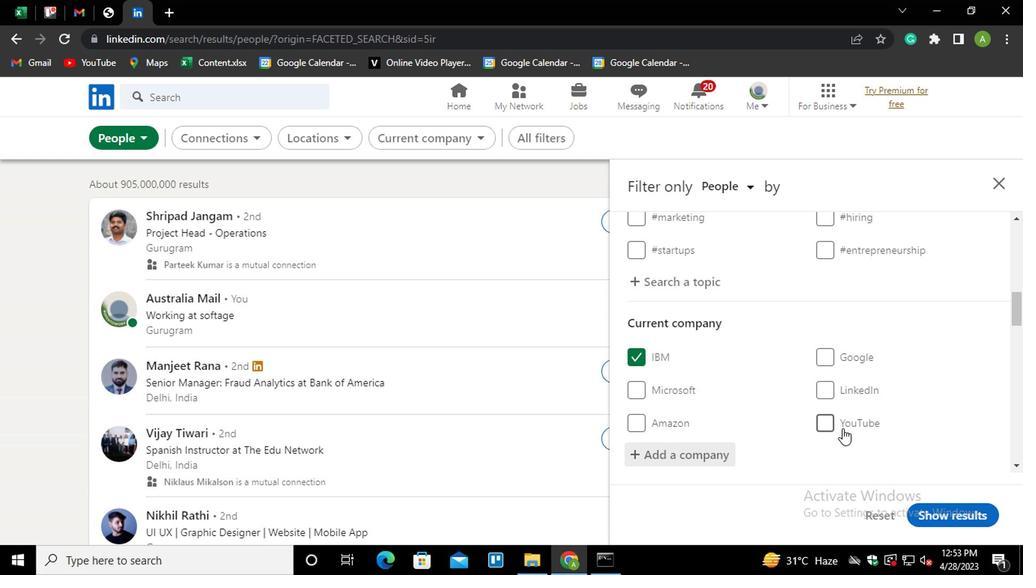 
Action: Mouse moved to (837, 411)
Screenshot: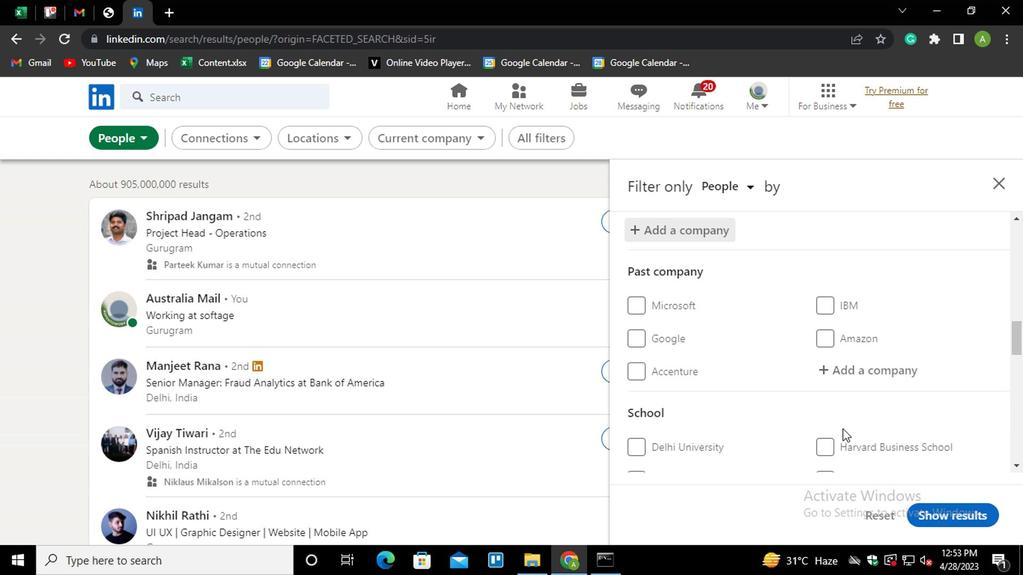 
Action: Mouse scrolled (837, 411) with delta (0, 0)
Screenshot: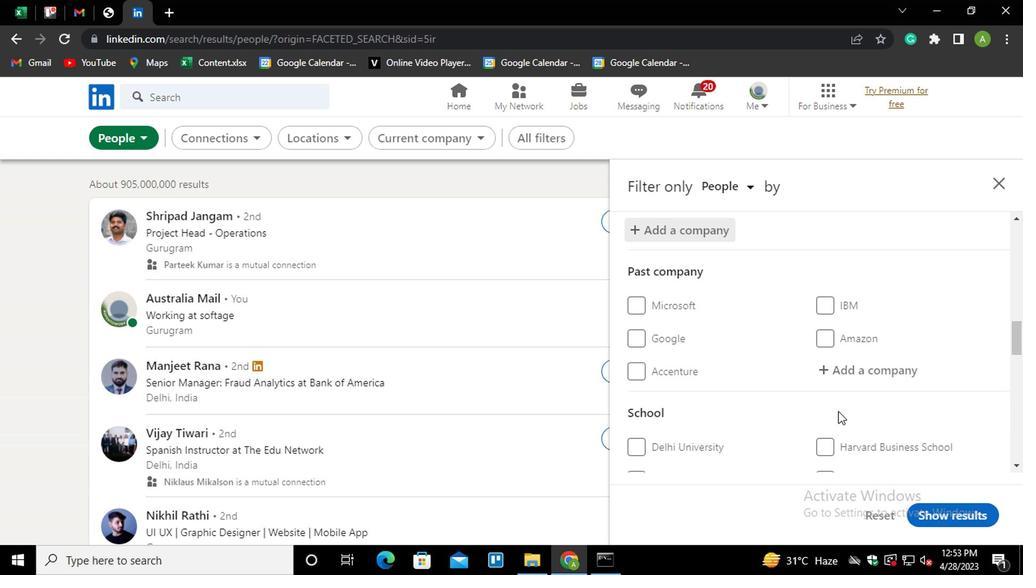 
Action: Mouse scrolled (837, 411) with delta (0, 0)
Screenshot: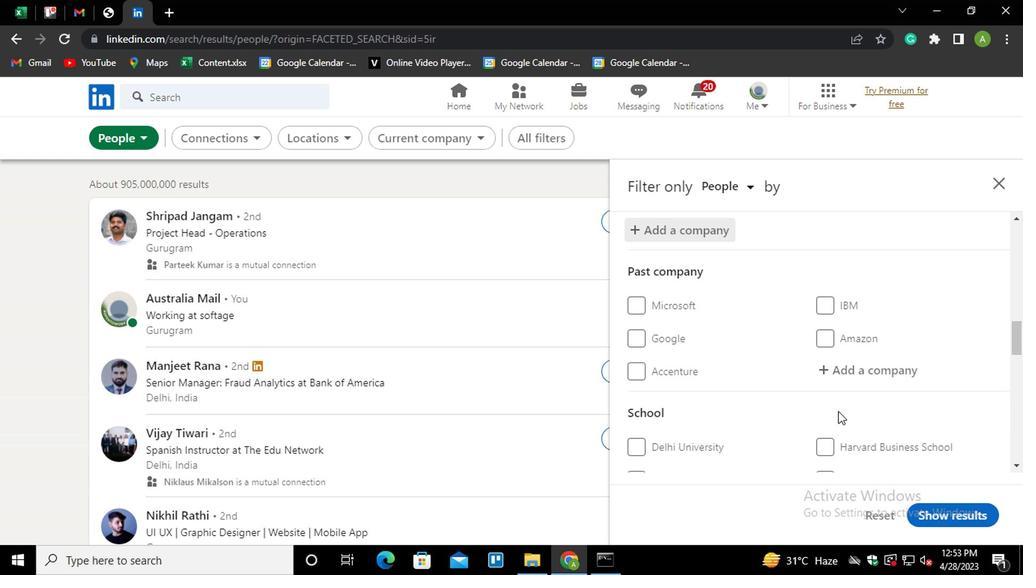 
Action: Mouse moved to (836, 383)
Screenshot: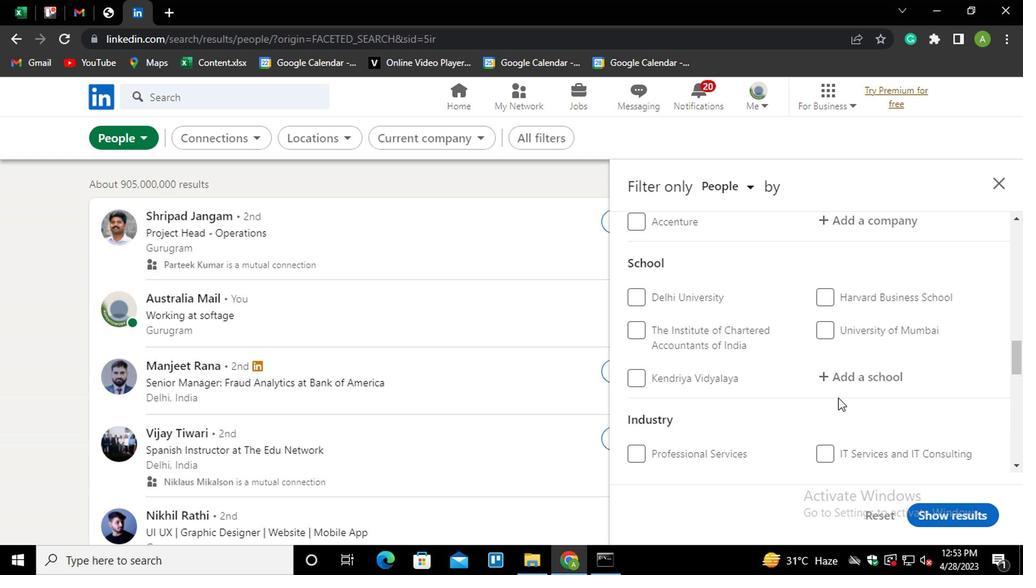 
Action: Mouse pressed left at (836, 383)
Screenshot: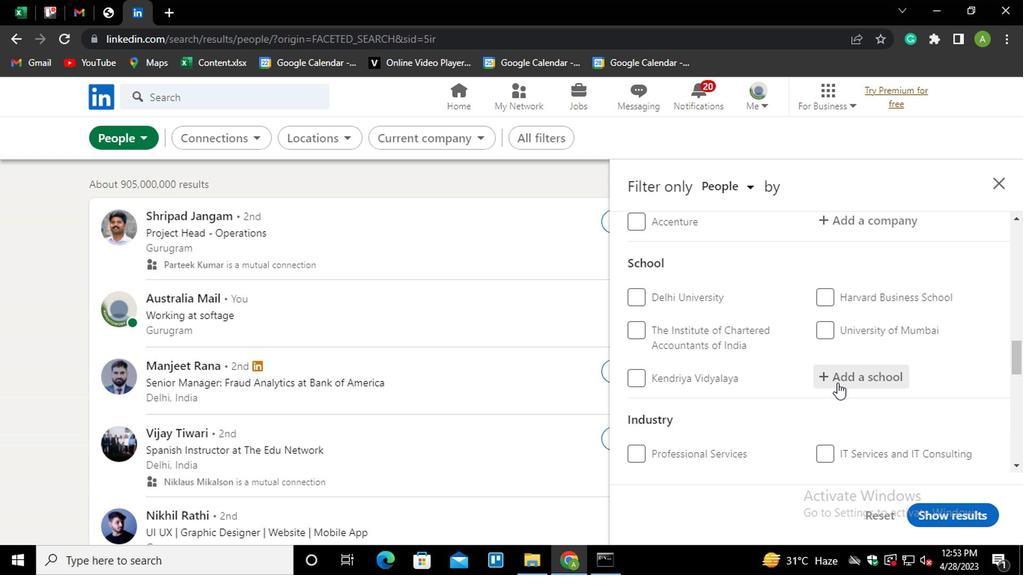 
Action: Key pressed <Key.shift>GNS<Key.backspace>A<Key.down><Key.enter>
Screenshot: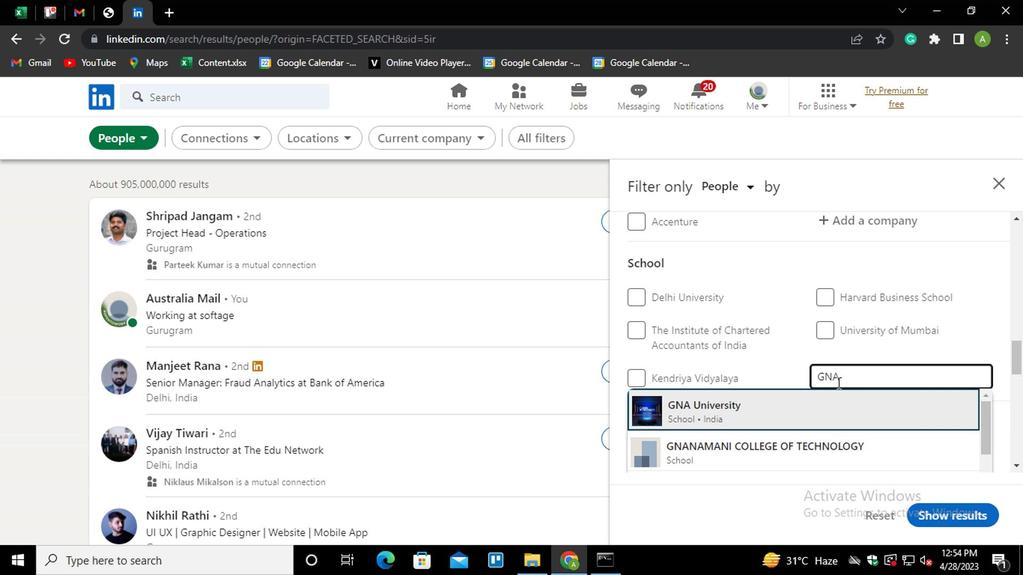 
Action: Mouse scrolled (836, 382) with delta (0, -1)
Screenshot: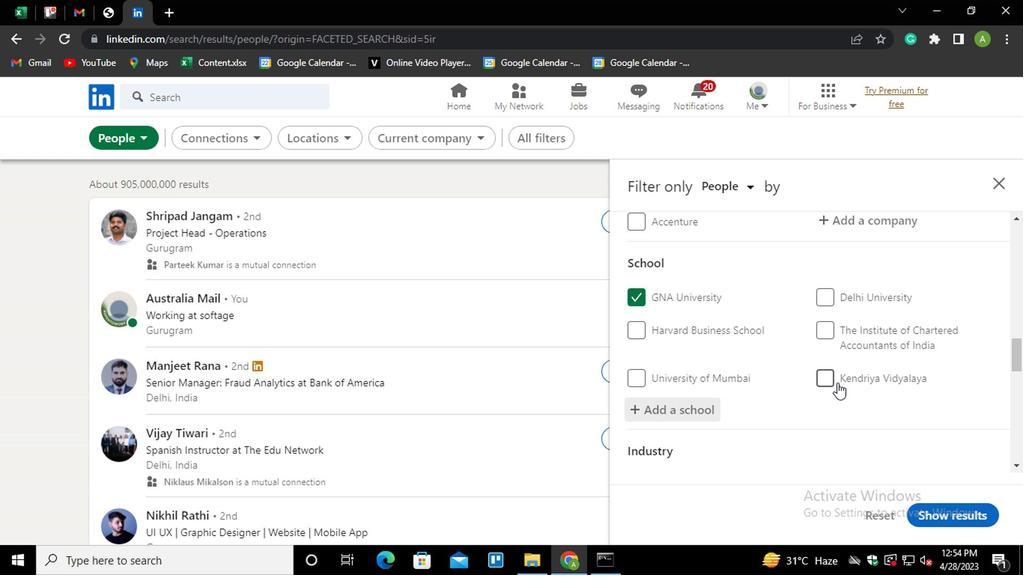 
Action: Mouse scrolled (836, 382) with delta (0, -1)
Screenshot: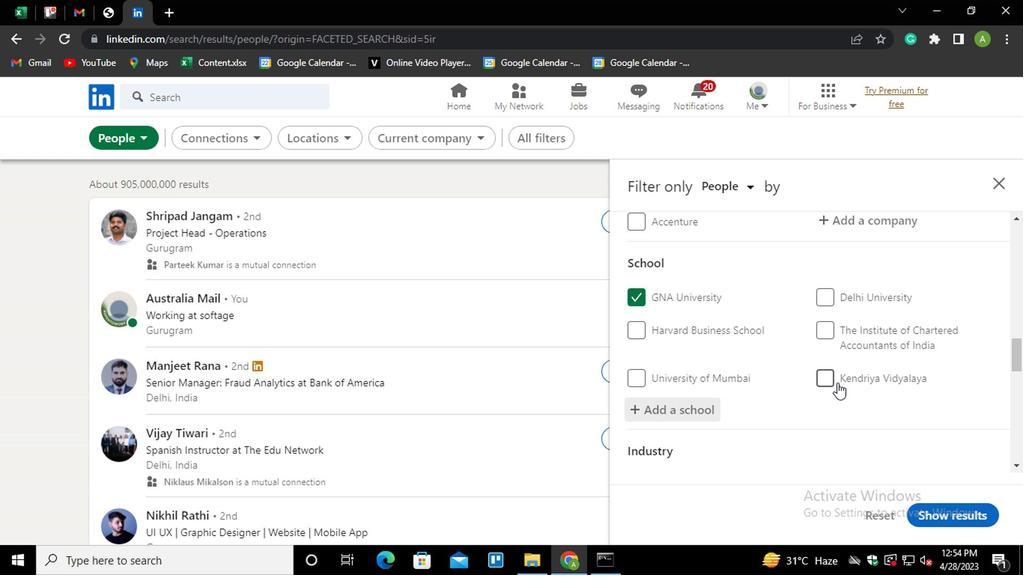
Action: Mouse scrolled (836, 382) with delta (0, -1)
Screenshot: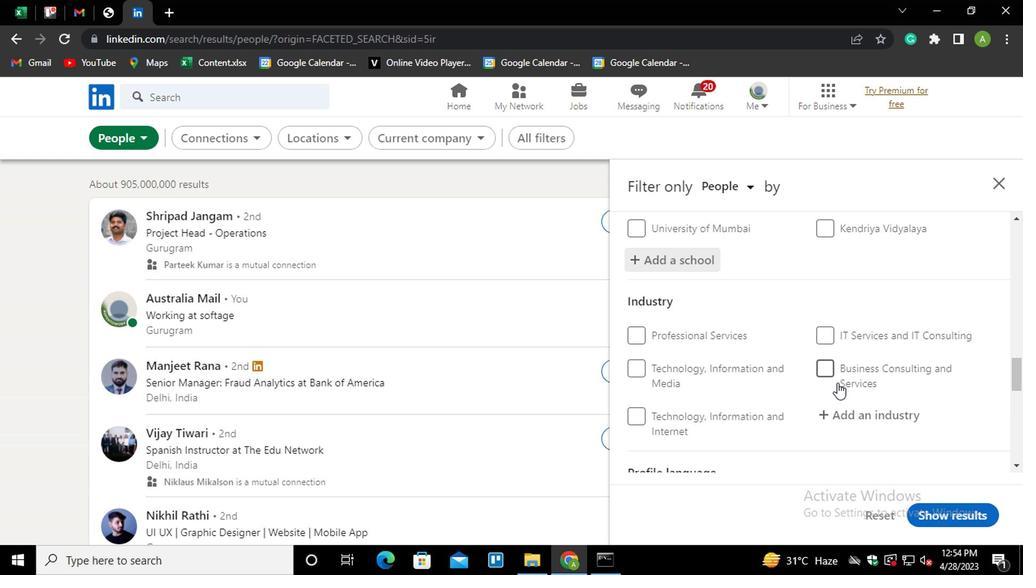 
Action: Mouse moved to (845, 335)
Screenshot: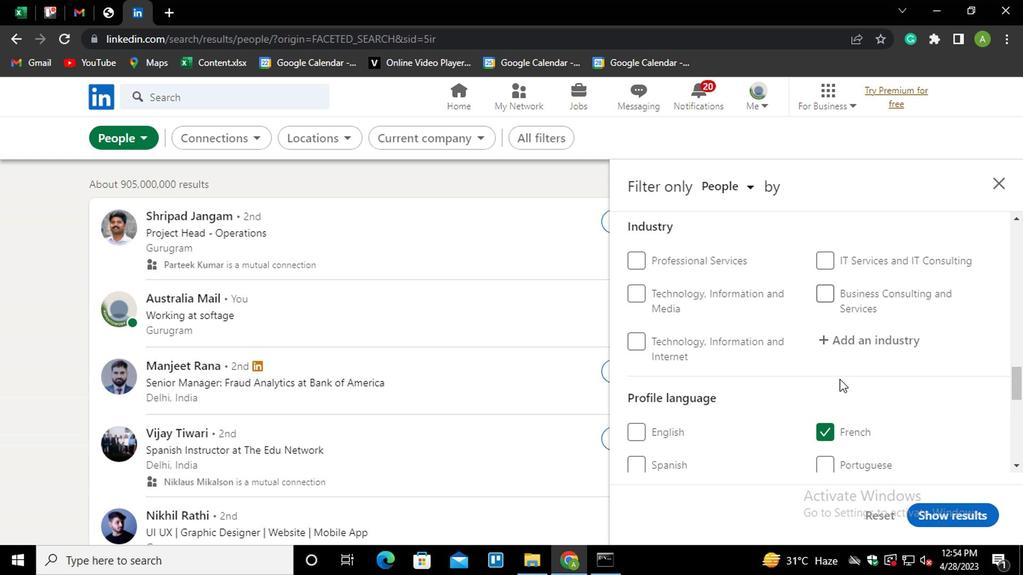 
Action: Mouse pressed left at (845, 335)
Screenshot: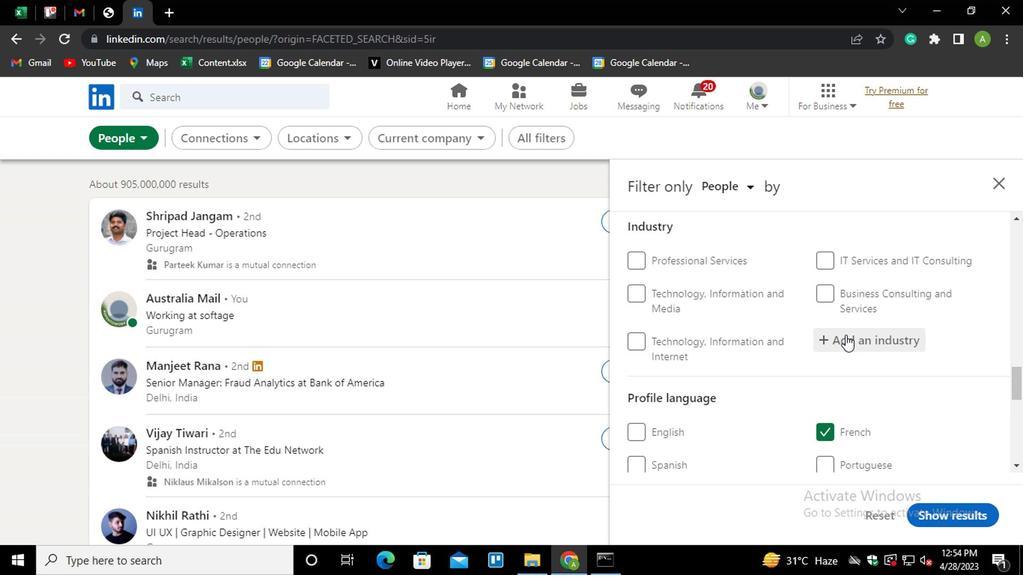 
Action: Key pressed <Key.shift>COMPUTER<Key.down><Key.down><Key.up><Key.enter>
Screenshot: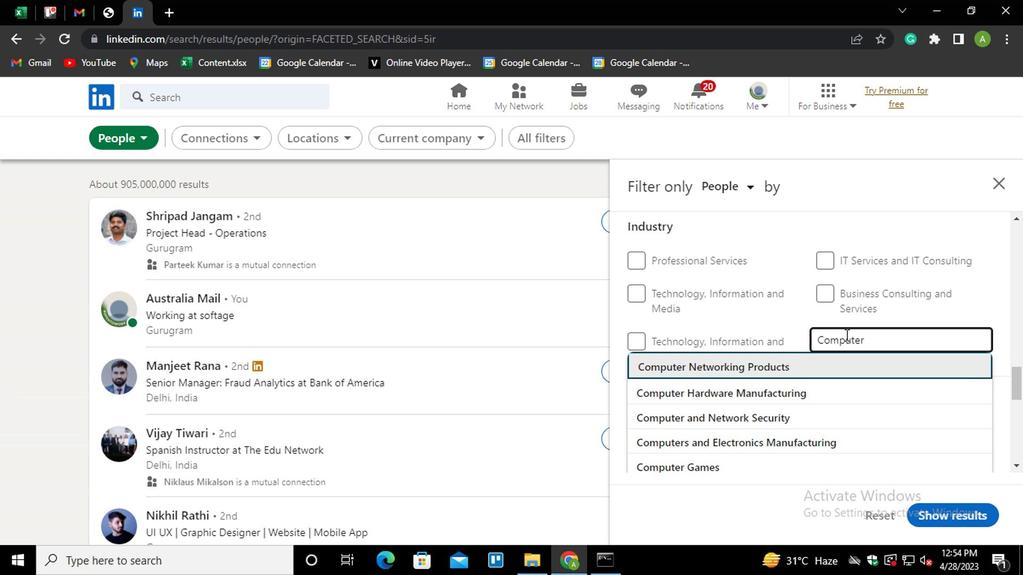 
Action: Mouse scrolled (845, 334) with delta (0, -1)
Screenshot: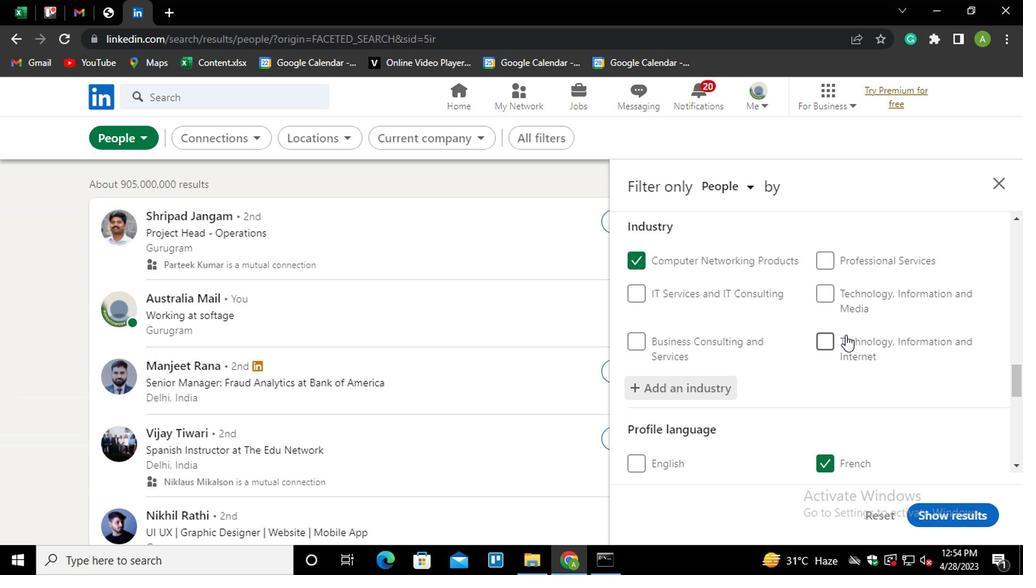 
Action: Mouse scrolled (845, 334) with delta (0, -1)
Screenshot: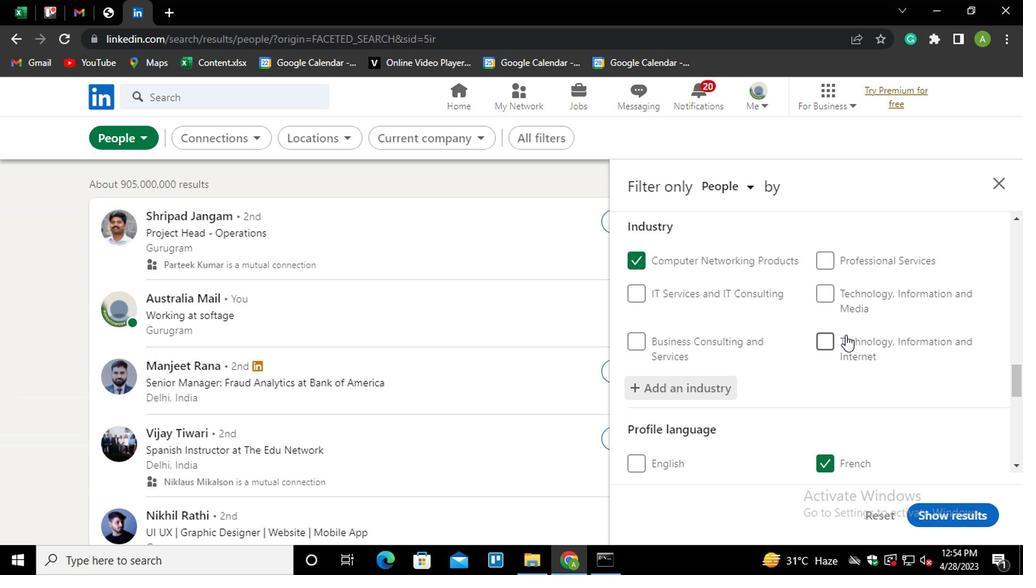 
Action: Mouse scrolled (845, 334) with delta (0, -1)
Screenshot: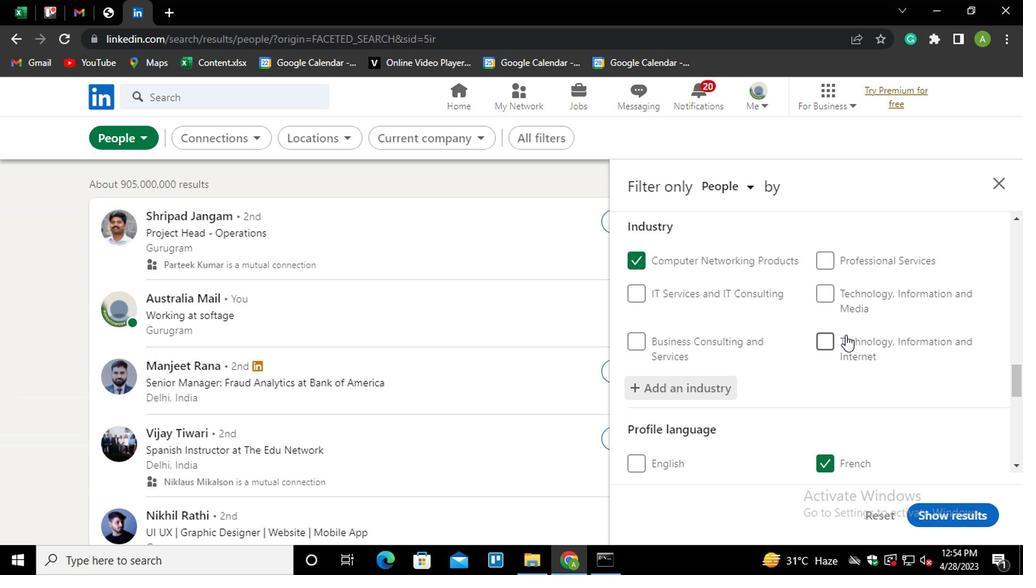 
Action: Mouse scrolled (845, 334) with delta (0, -1)
Screenshot: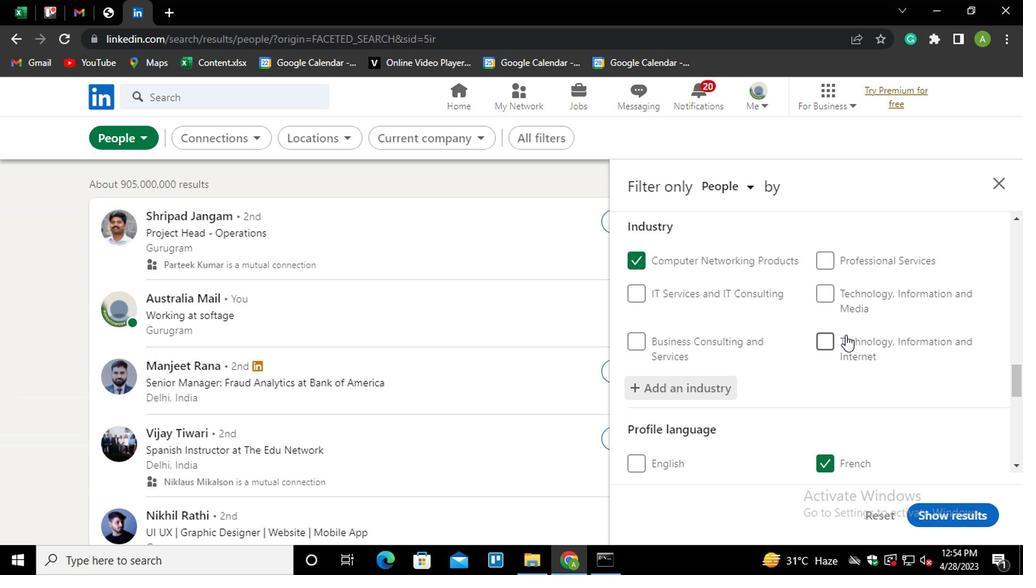 
Action: Mouse moved to (836, 357)
Screenshot: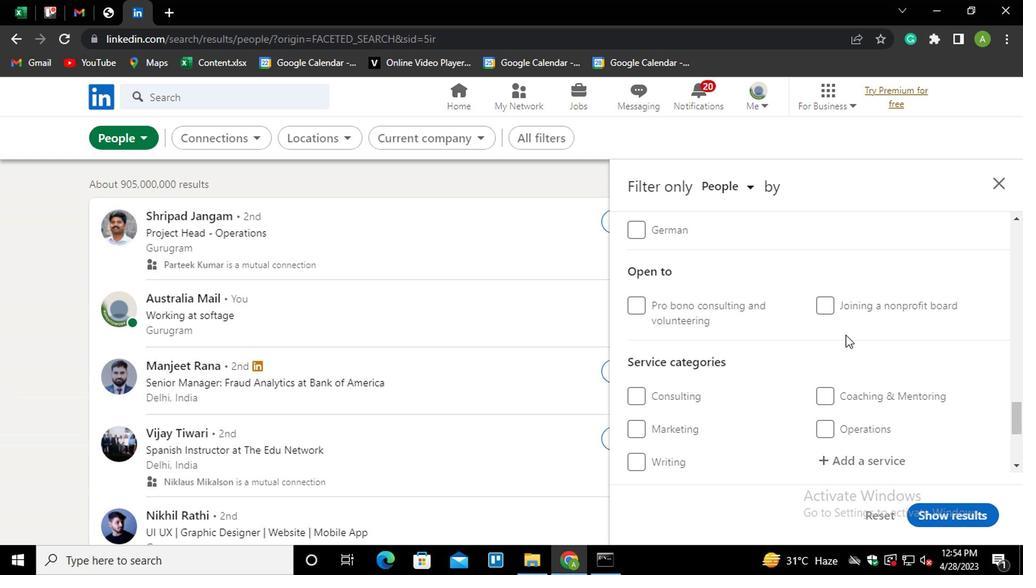 
Action: Mouse scrolled (836, 356) with delta (0, -1)
Screenshot: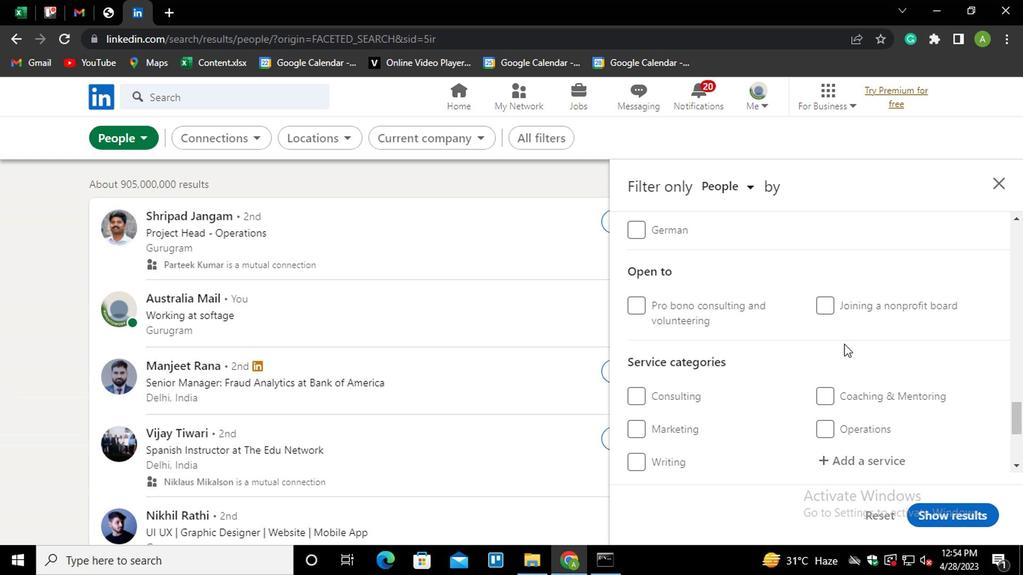 
Action: Mouse scrolled (836, 356) with delta (0, -1)
Screenshot: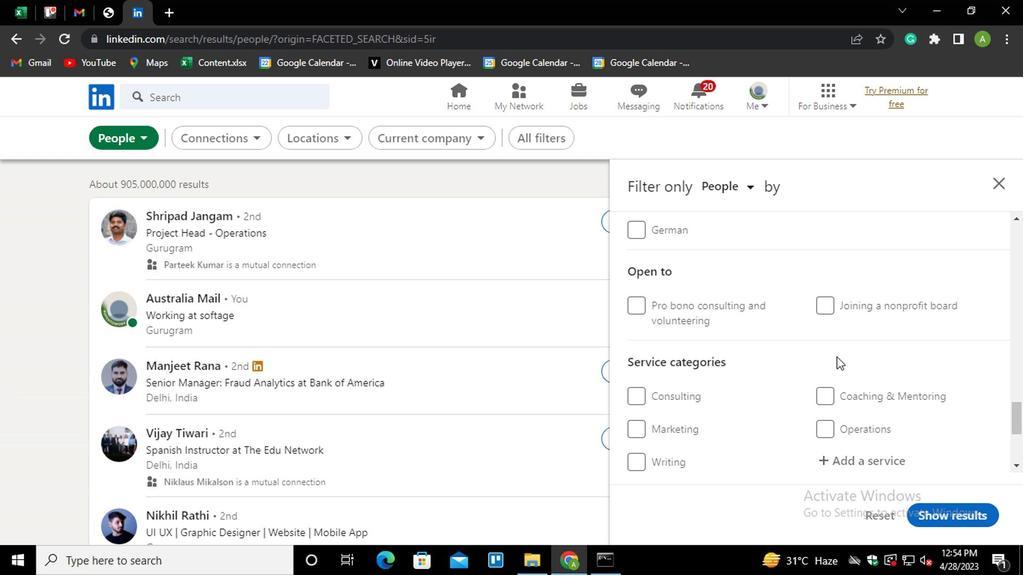 
Action: Mouse moved to (847, 300)
Screenshot: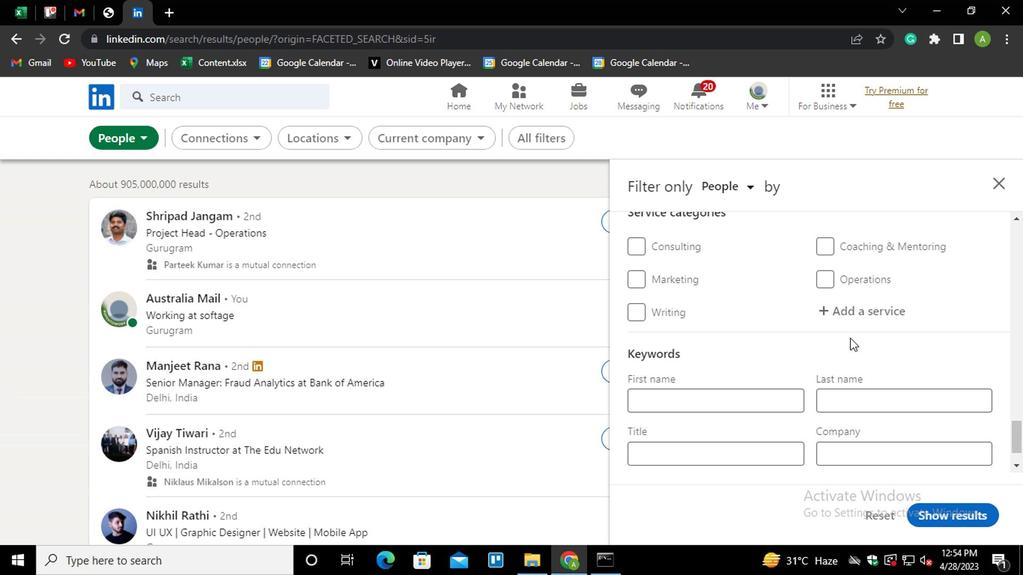 
Action: Mouse pressed left at (847, 300)
Screenshot: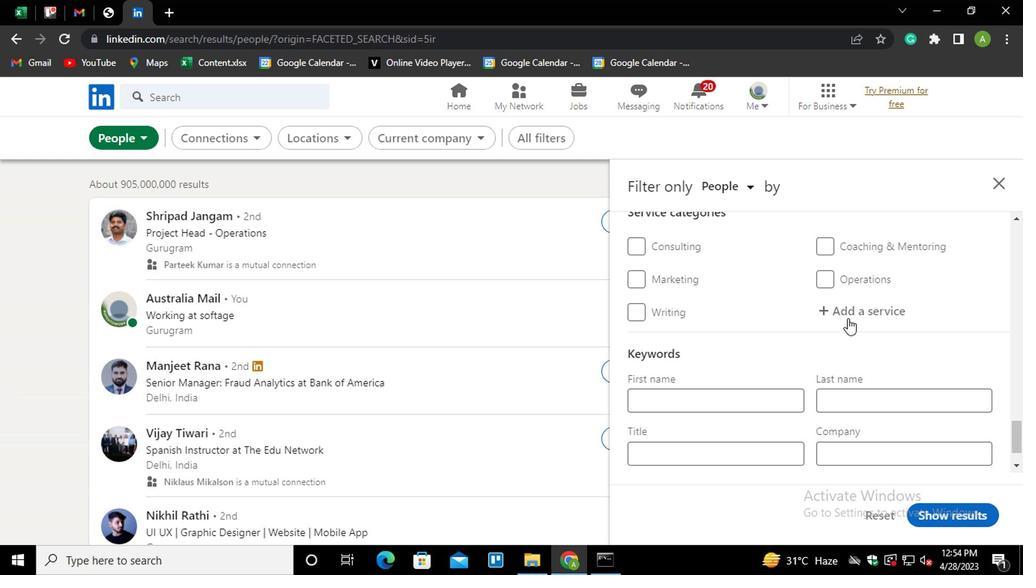 
Action: Mouse moved to (853, 311)
Screenshot: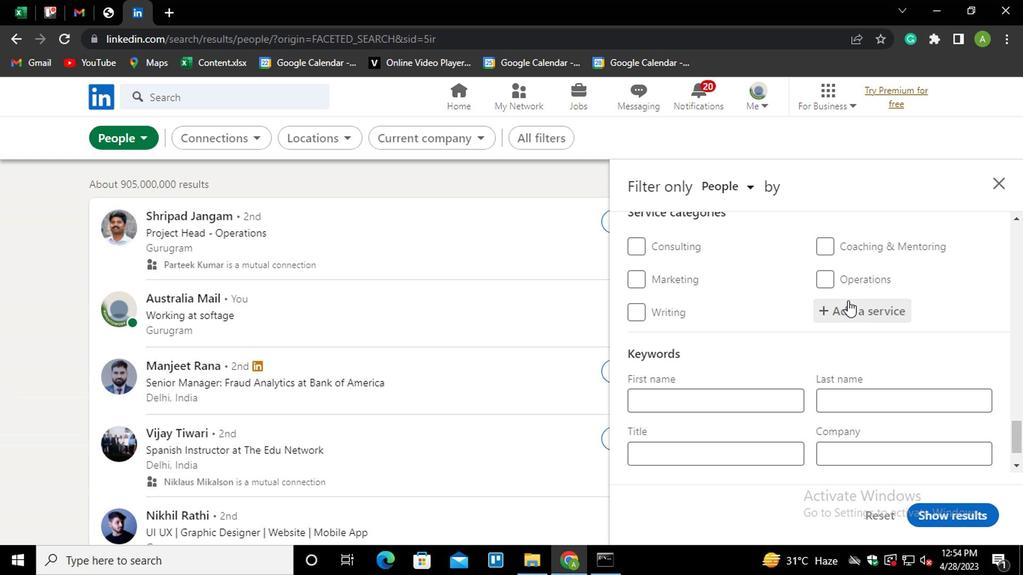 
Action: Mouse pressed left at (853, 311)
Screenshot: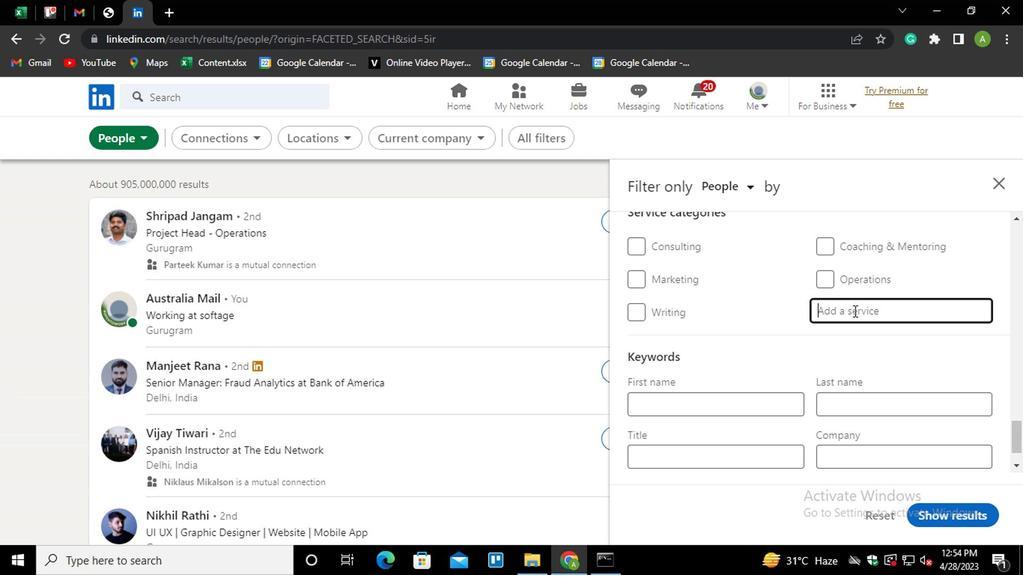 
Action: Key pressed <Key.shift>BUDGER<Key.down><Key.backspace><Key.down><Key.enter>
Screenshot: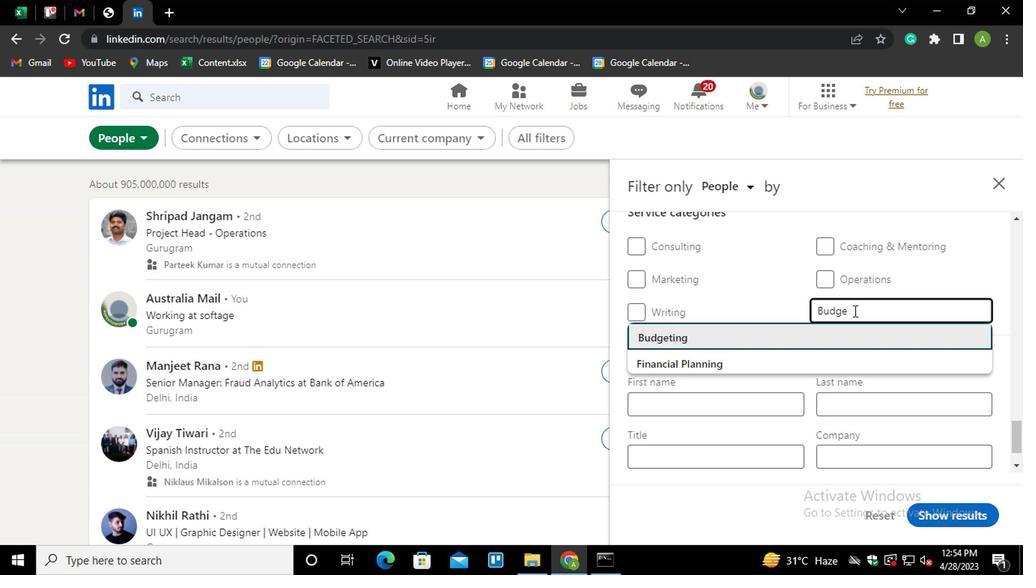
Action: Mouse scrolled (853, 310) with delta (0, -1)
Screenshot: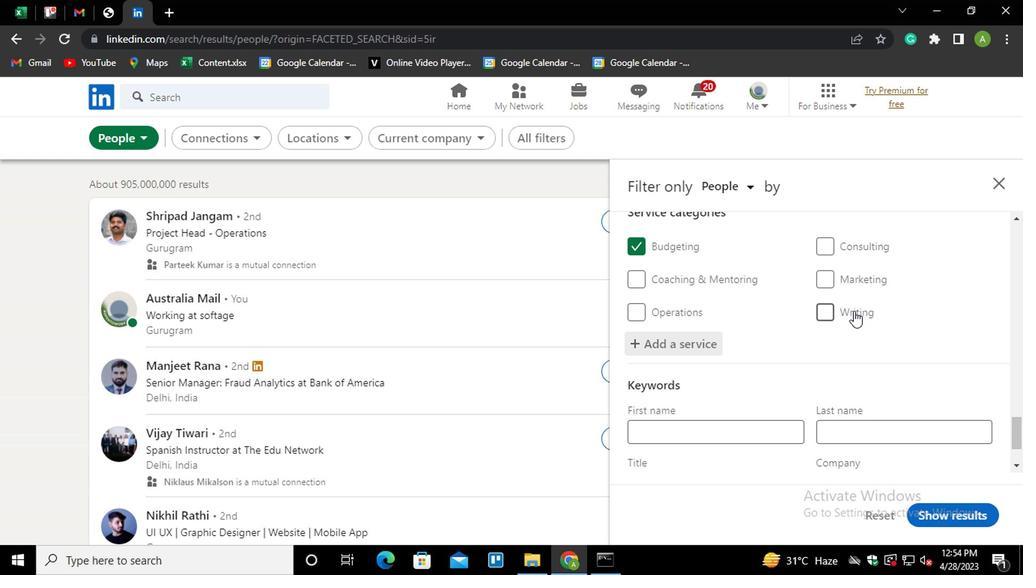 
Action: Mouse scrolled (853, 310) with delta (0, -1)
Screenshot: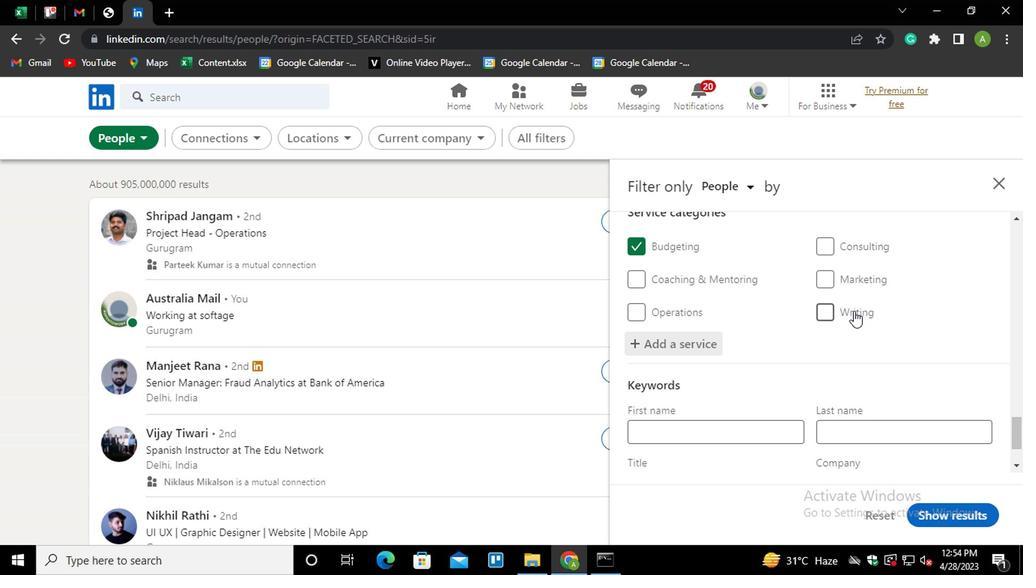 
Action: Mouse scrolled (853, 310) with delta (0, -1)
Screenshot: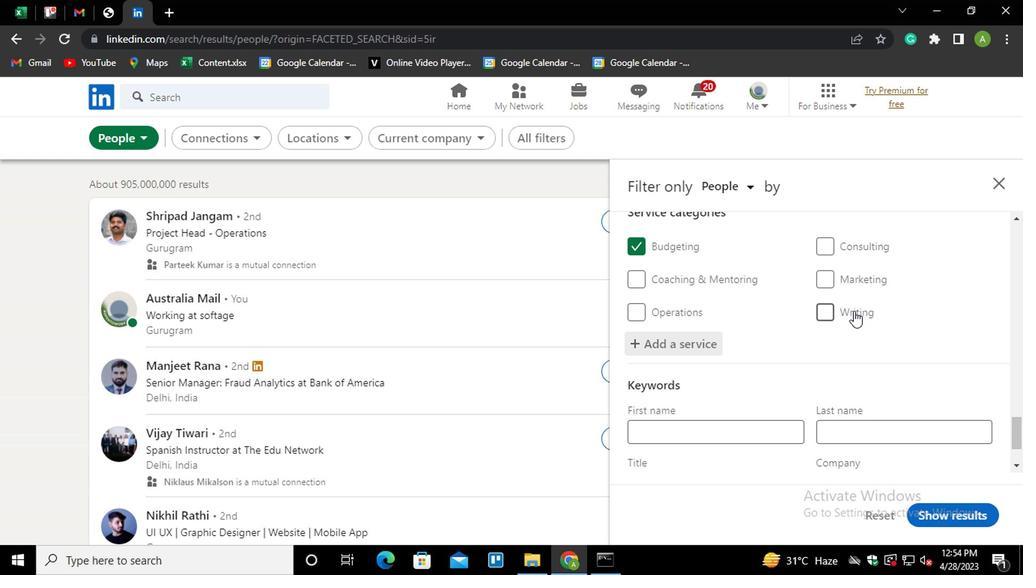 
Action: Mouse scrolled (853, 310) with delta (0, -1)
Screenshot: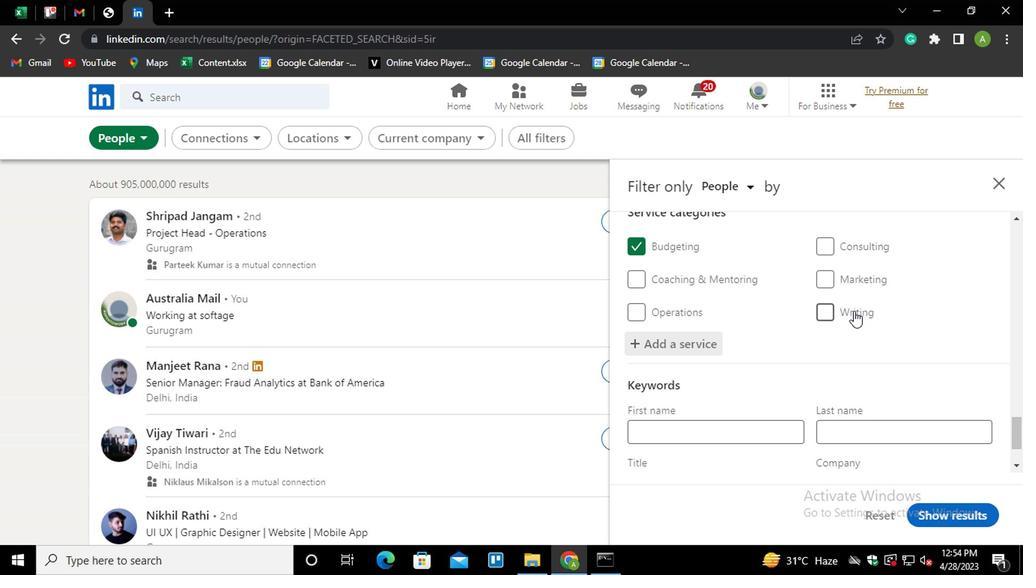 
Action: Mouse scrolled (853, 310) with delta (0, -1)
Screenshot: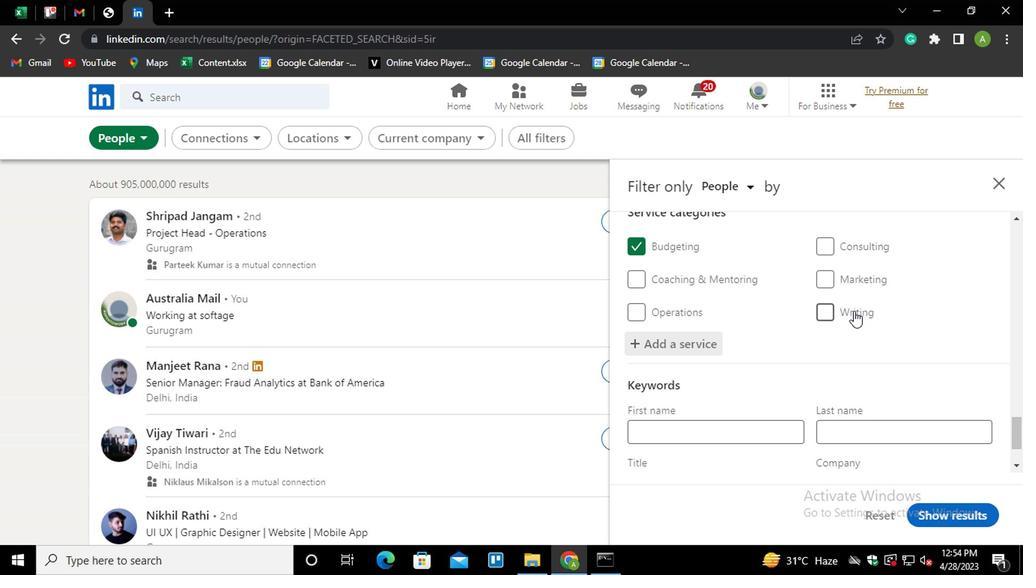 
Action: Mouse moved to (732, 405)
Screenshot: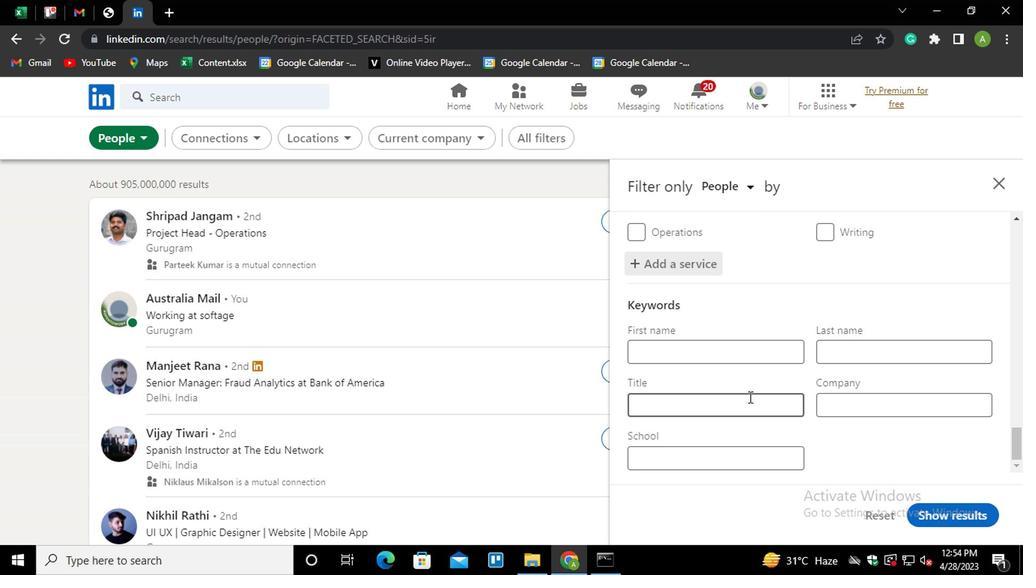 
Action: Mouse pressed left at (732, 405)
Screenshot: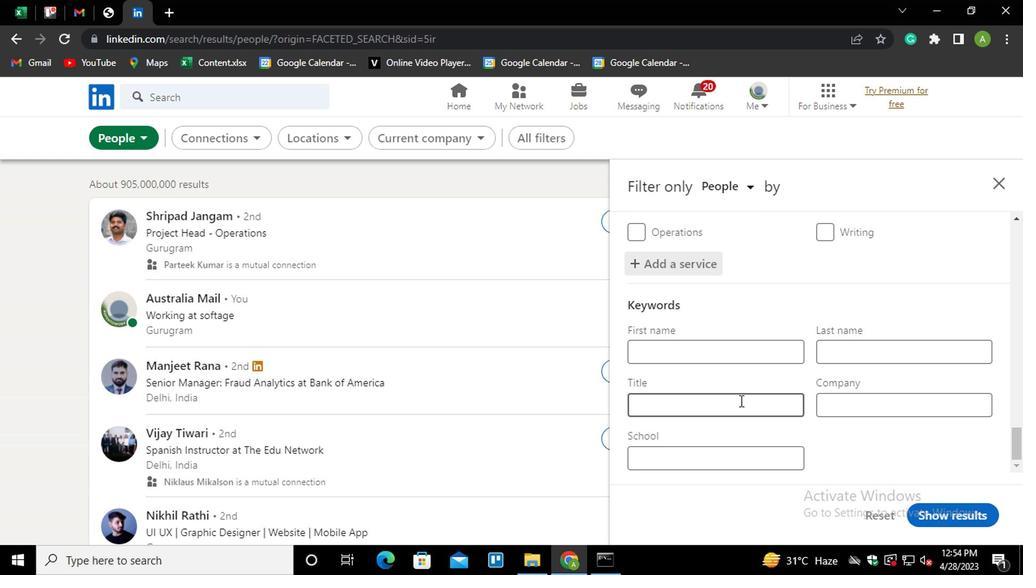 
Action: Mouse moved to (723, 412)
Screenshot: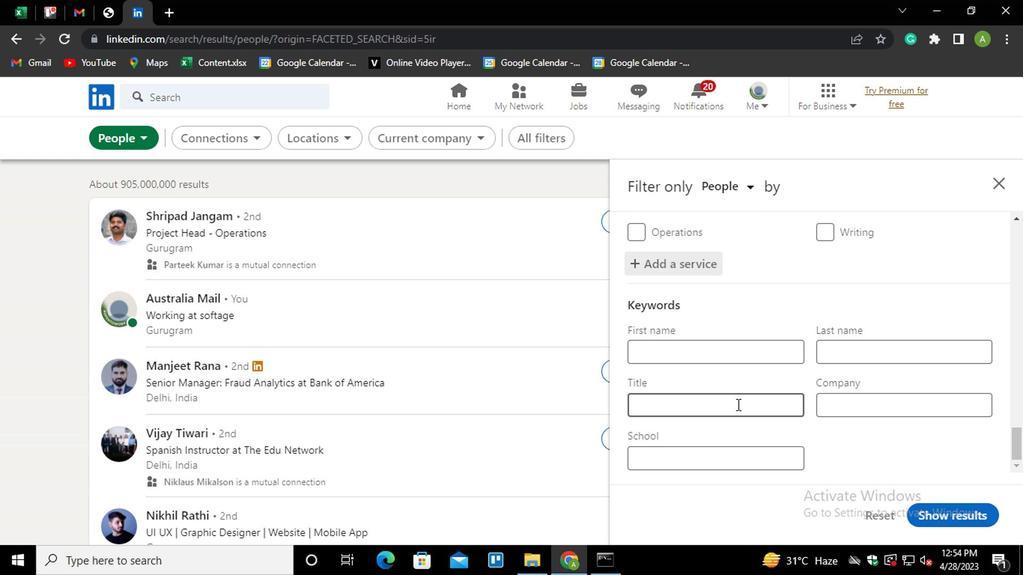 
Action: Key pressed <Key.shift>MAINTENACE<Key.space><Key.shift>ENG<Key.backspace><Key.backspace><Key.backspace><Key.backspace><Key.backspace><Key.backspace>NCE<Key.space><Key.shift>ENG<Key.backspace>N<Key.backspace><Key.backspace>NGNEER
Screenshot: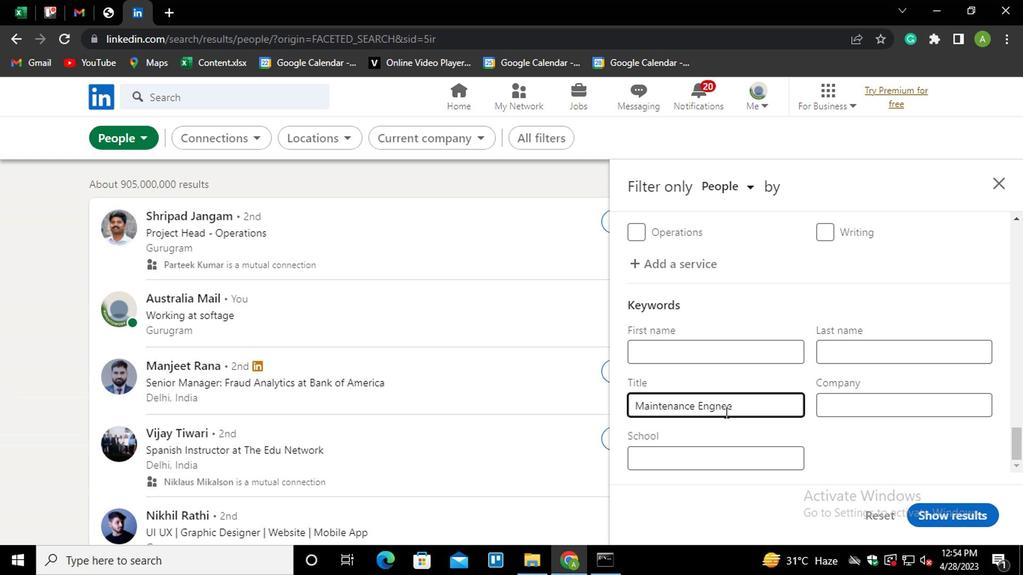 
Action: Mouse moved to (714, 407)
Screenshot: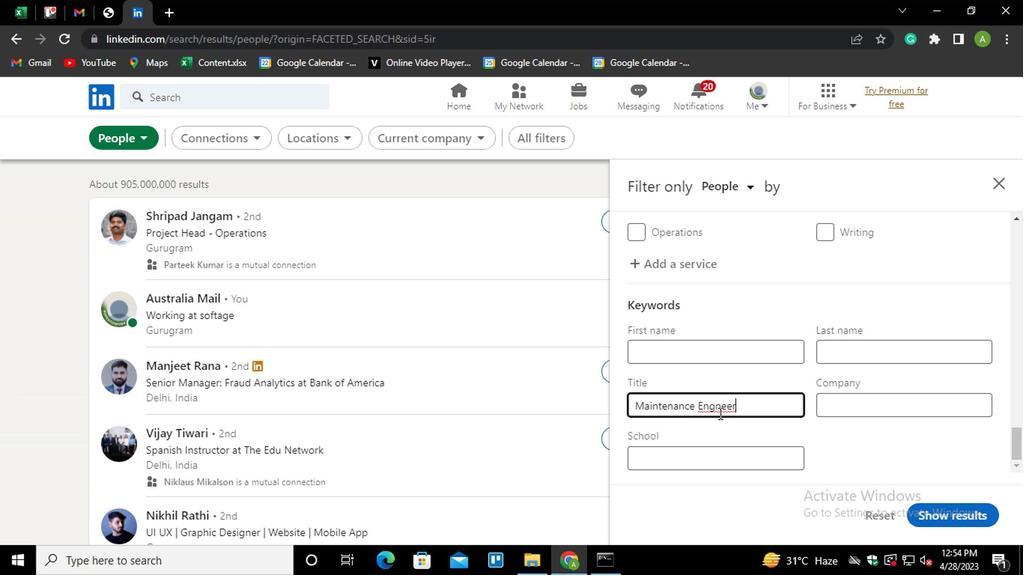 
Action: Mouse pressed left at (714, 407)
Screenshot: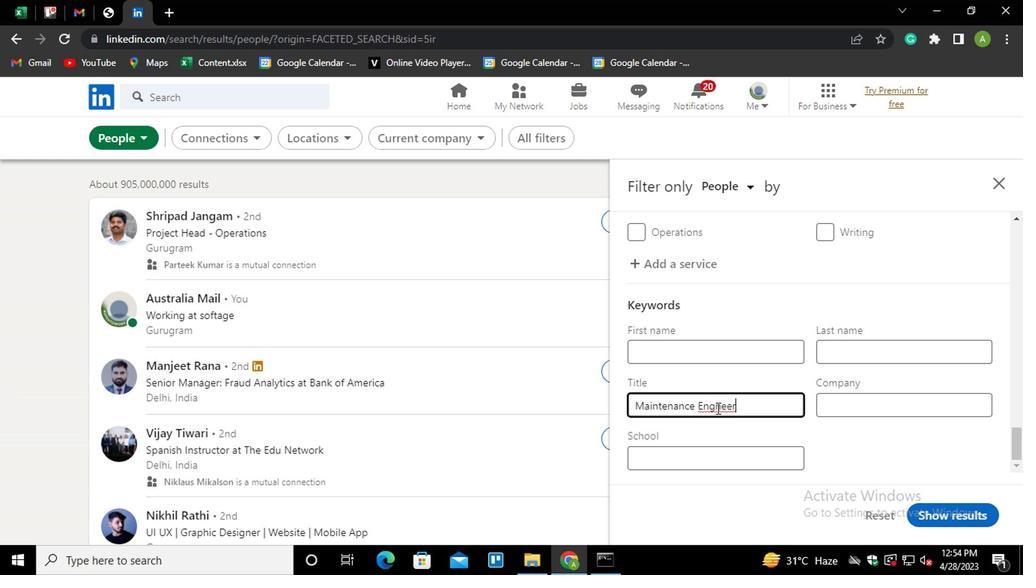 
Action: Mouse moved to (739, 413)
Screenshot: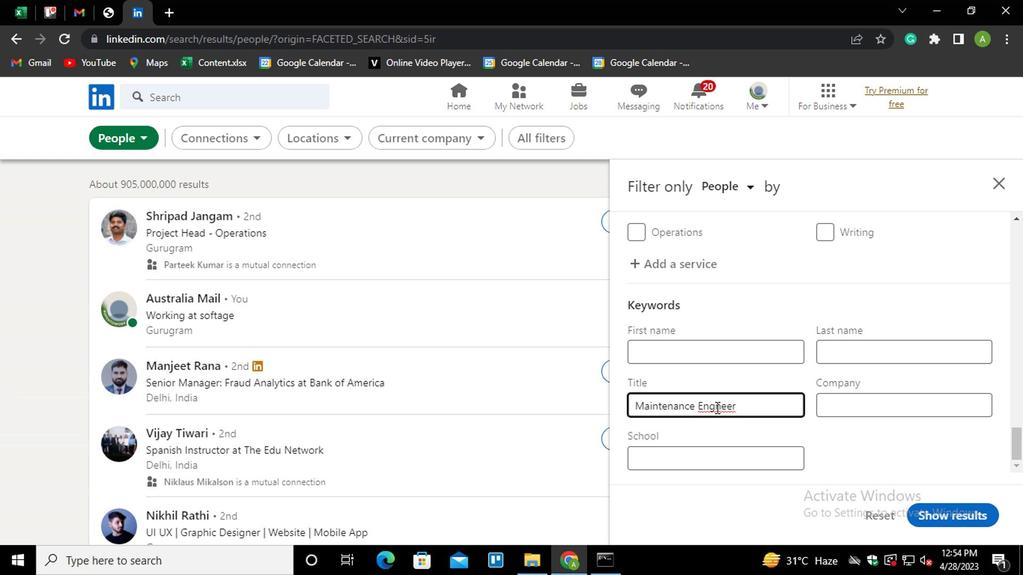 
Action: Key pressed I
Screenshot: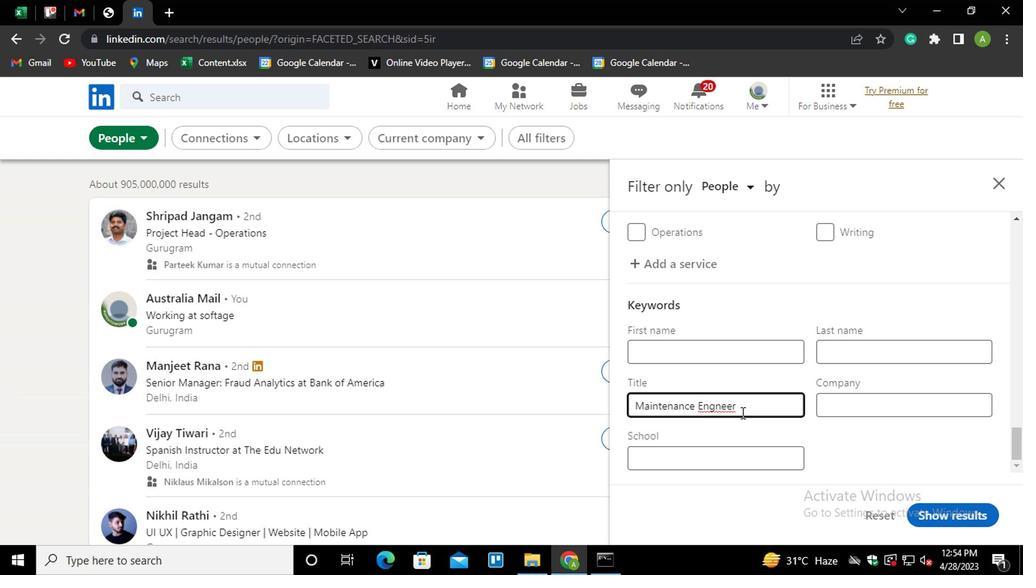 
Action: Mouse moved to (950, 444)
Screenshot: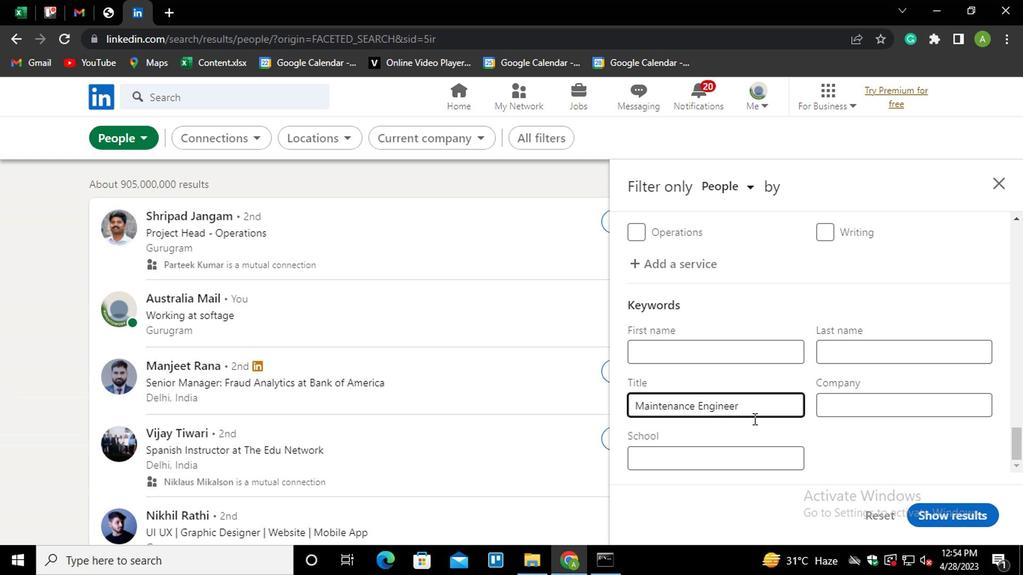
Action: Mouse pressed left at (950, 444)
Screenshot: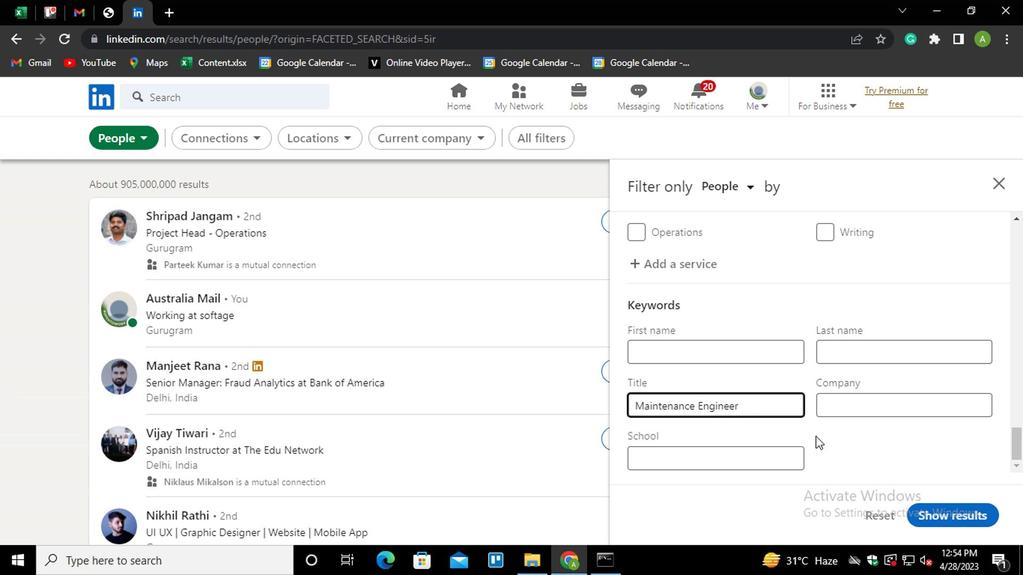 
Action: Mouse moved to (962, 517)
Screenshot: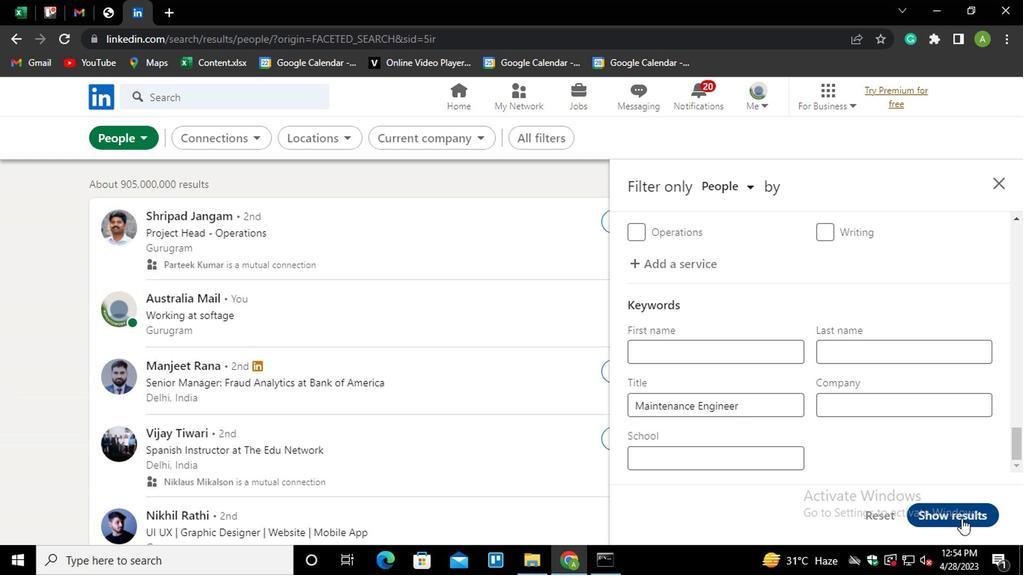 
Action: Mouse pressed left at (962, 517)
Screenshot: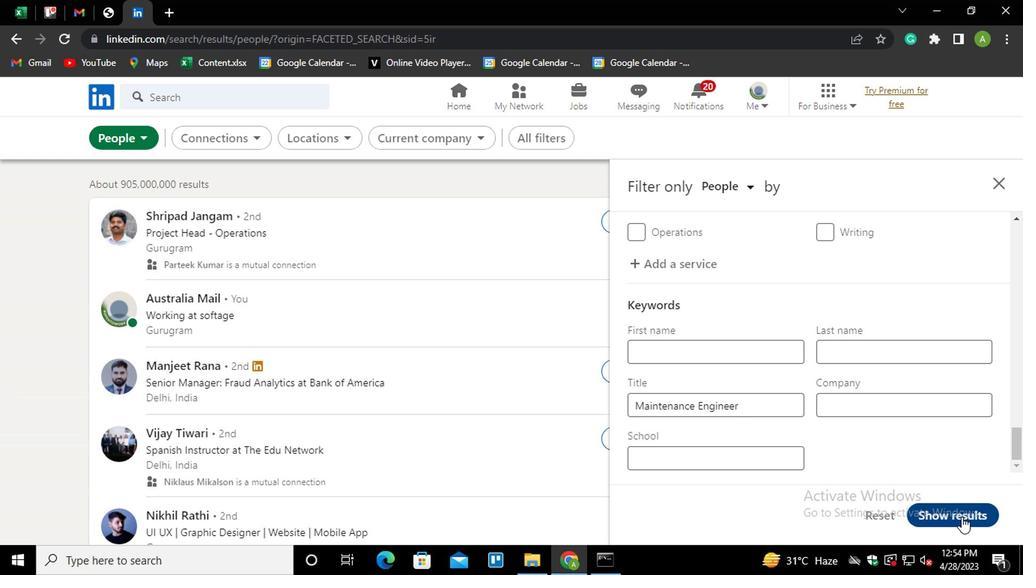 
